 Task: Find a guest house in Barasat, India, for 9 guests from 8th to 15th August, with a price range of ₹10,000 to ₹14,000, including amenities like Free parking and TV.
Action: Mouse pressed left at (444, 111)
Screenshot: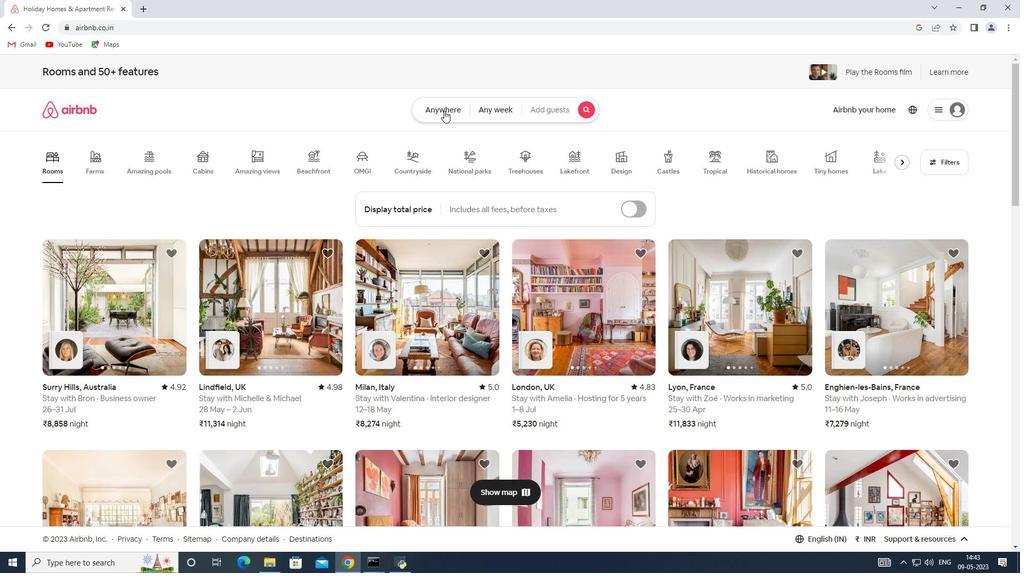 
Action: Mouse moved to (370, 155)
Screenshot: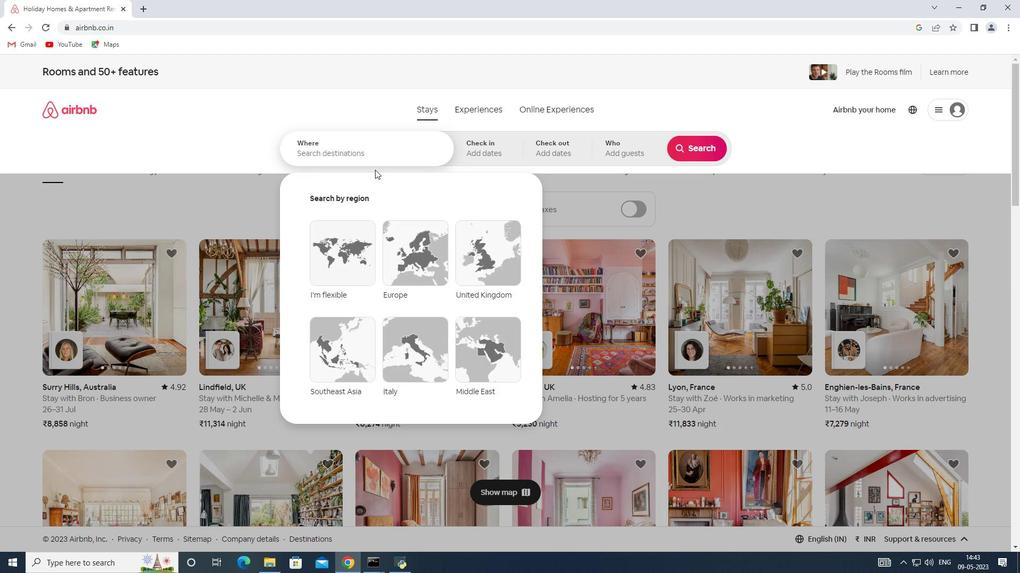 
Action: Mouse pressed left at (370, 155)
Screenshot: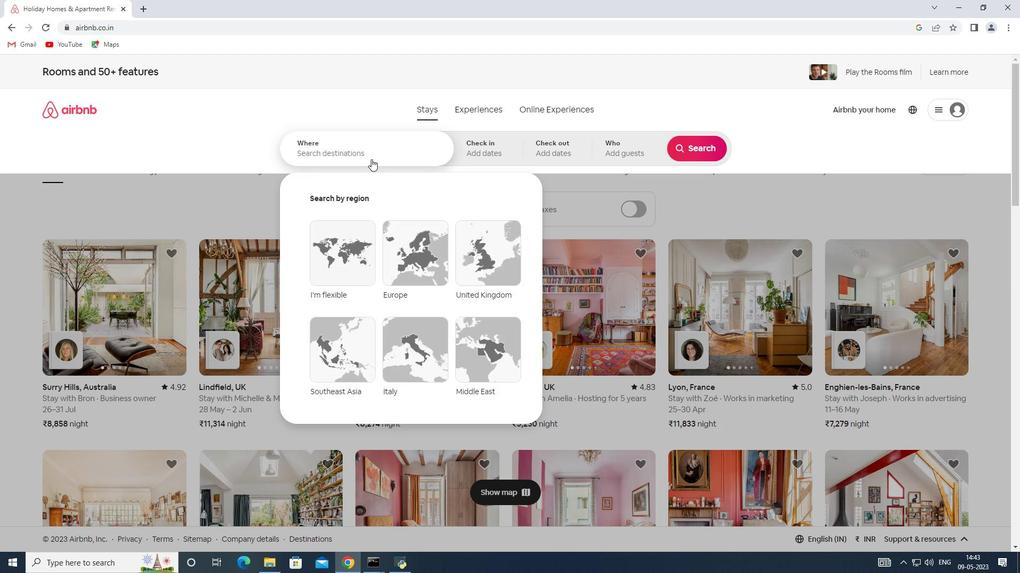 
Action: Key pressed <Key.shift>Barasat,<Key.shift>India
Screenshot: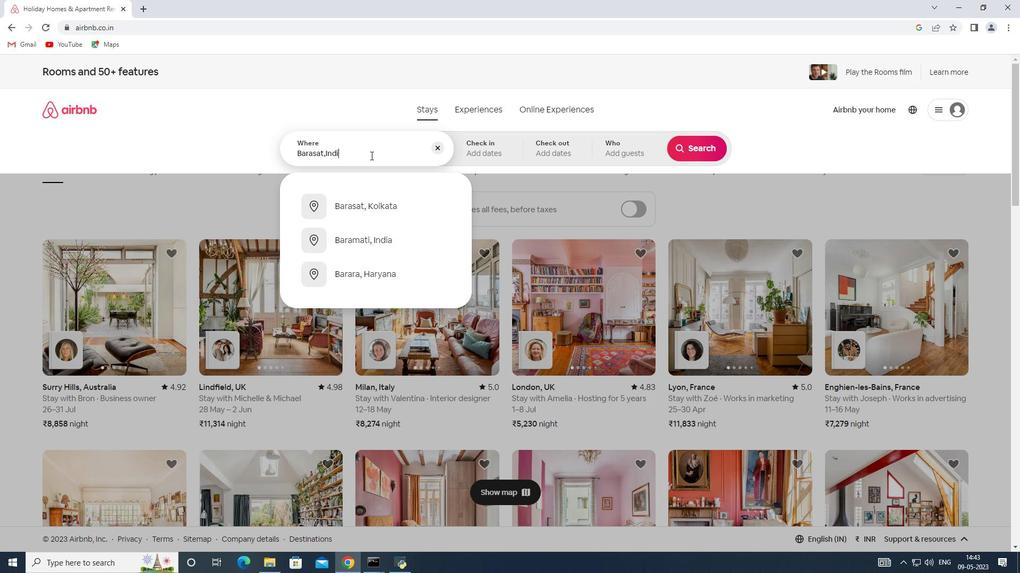 
Action: Mouse moved to (485, 137)
Screenshot: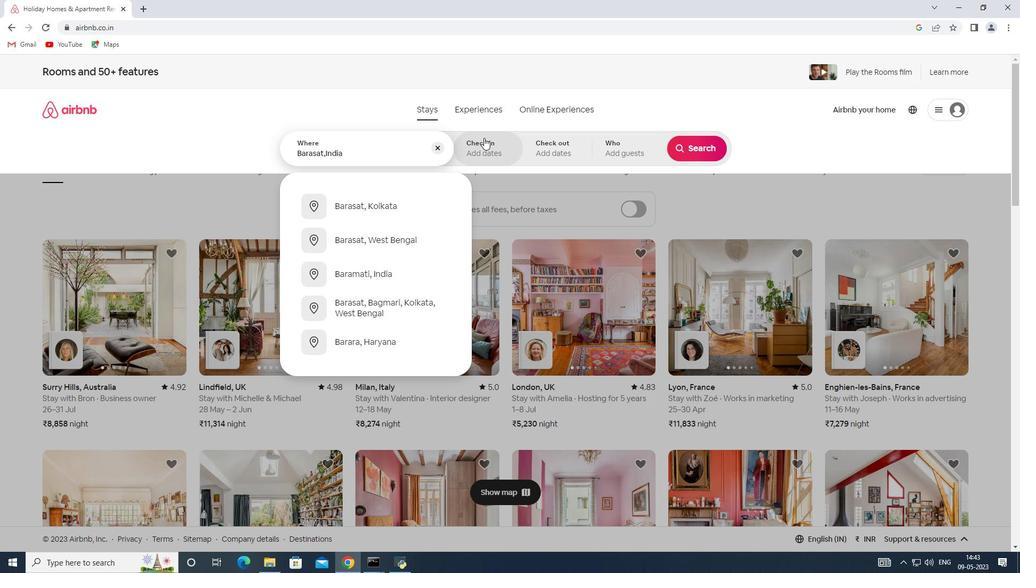 
Action: Mouse pressed left at (485, 137)
Screenshot: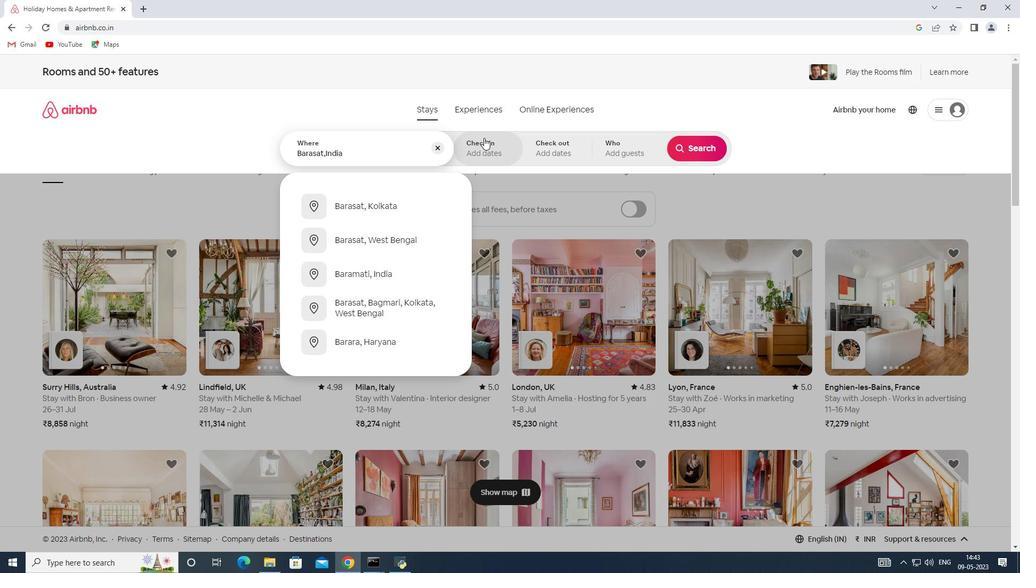 
Action: Mouse moved to (699, 235)
Screenshot: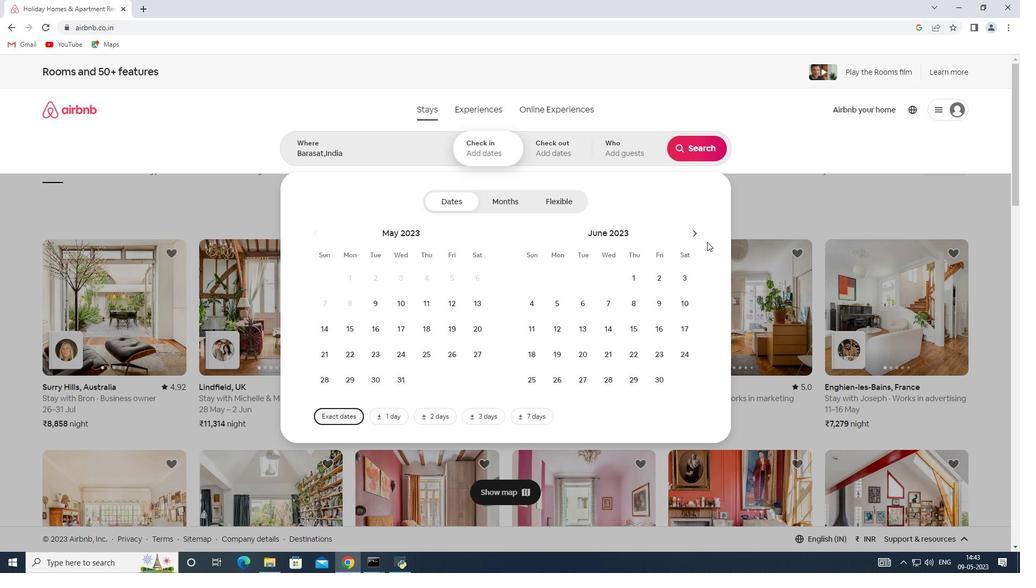 
Action: Mouse pressed left at (699, 235)
Screenshot: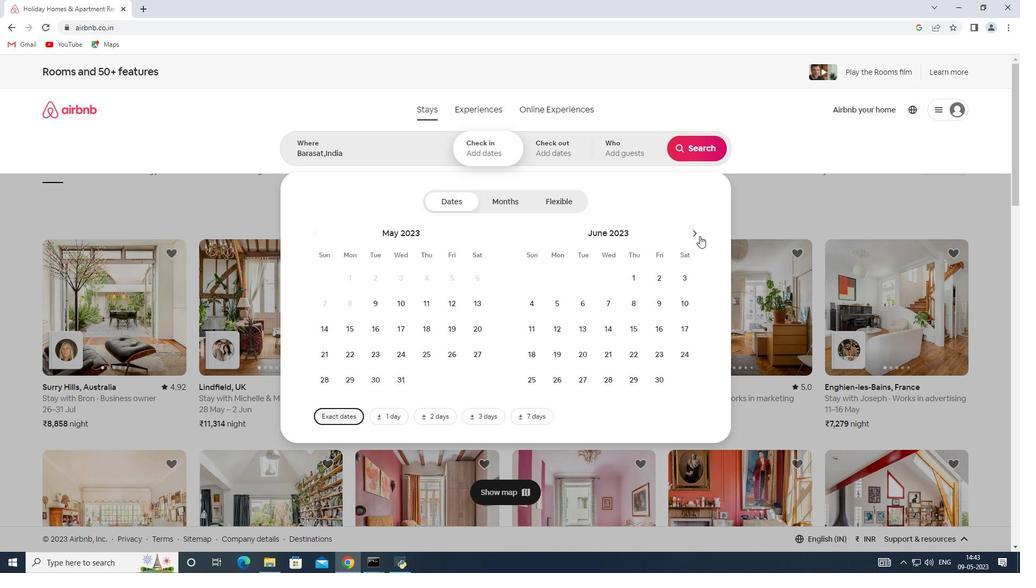 
Action: Mouse pressed left at (699, 235)
Screenshot: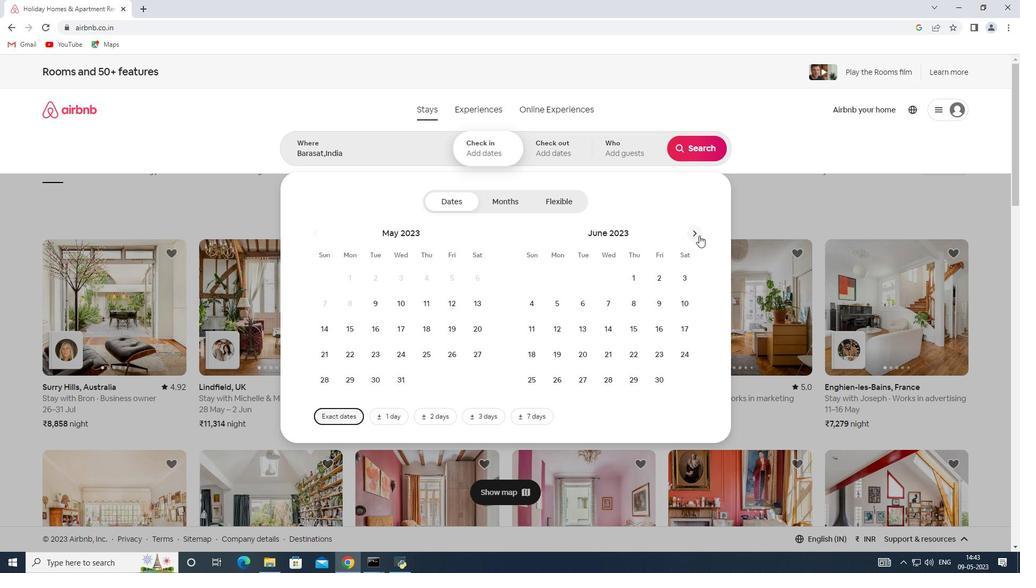 
Action: Mouse moved to (574, 308)
Screenshot: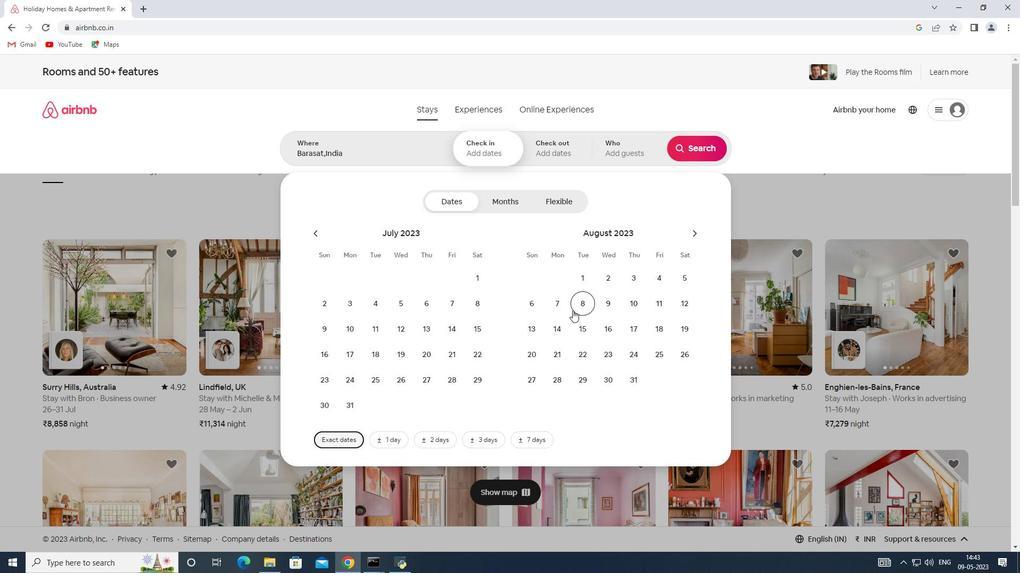 
Action: Mouse pressed left at (574, 308)
Screenshot: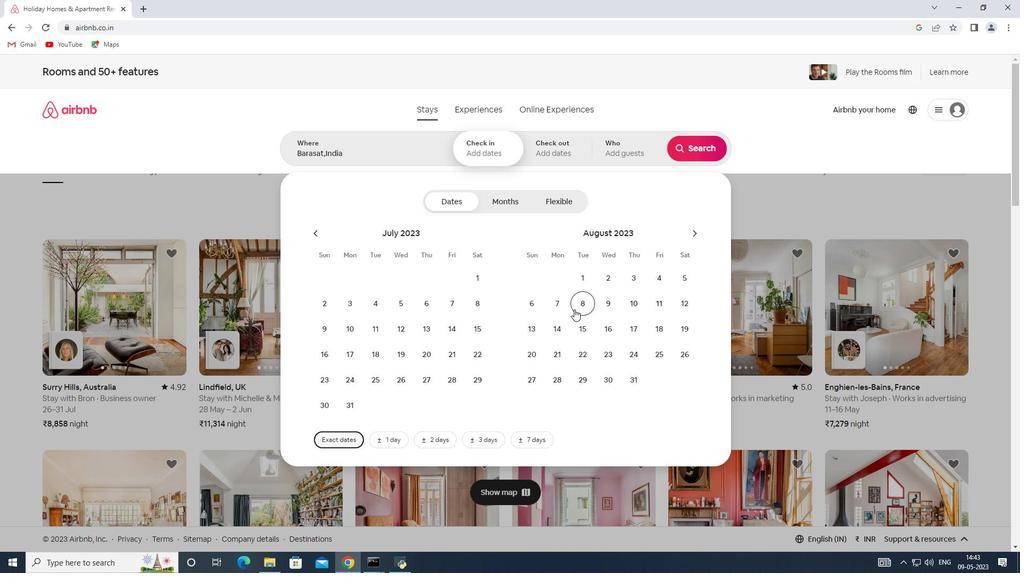 
Action: Mouse moved to (578, 324)
Screenshot: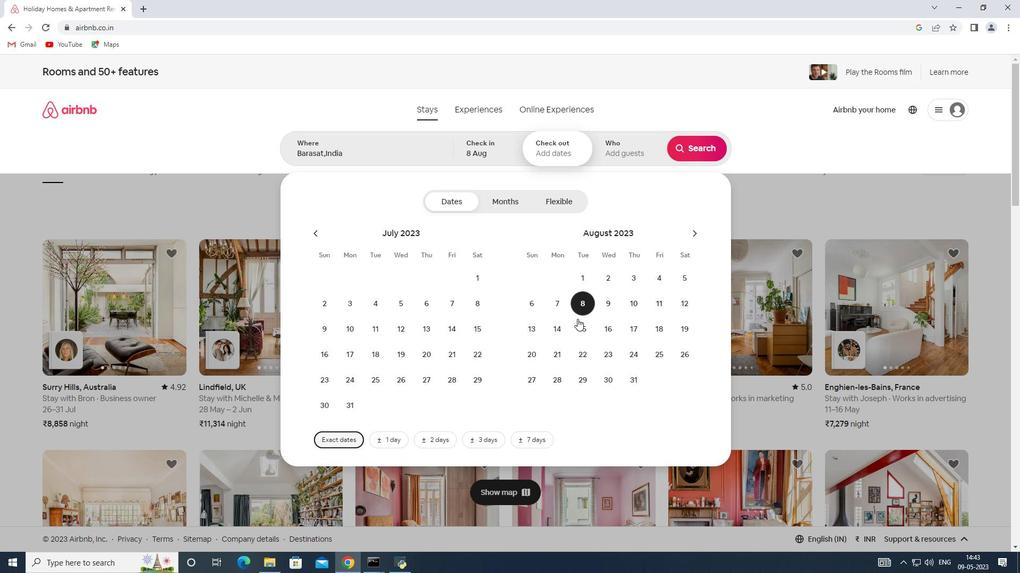 
Action: Mouse pressed left at (578, 324)
Screenshot: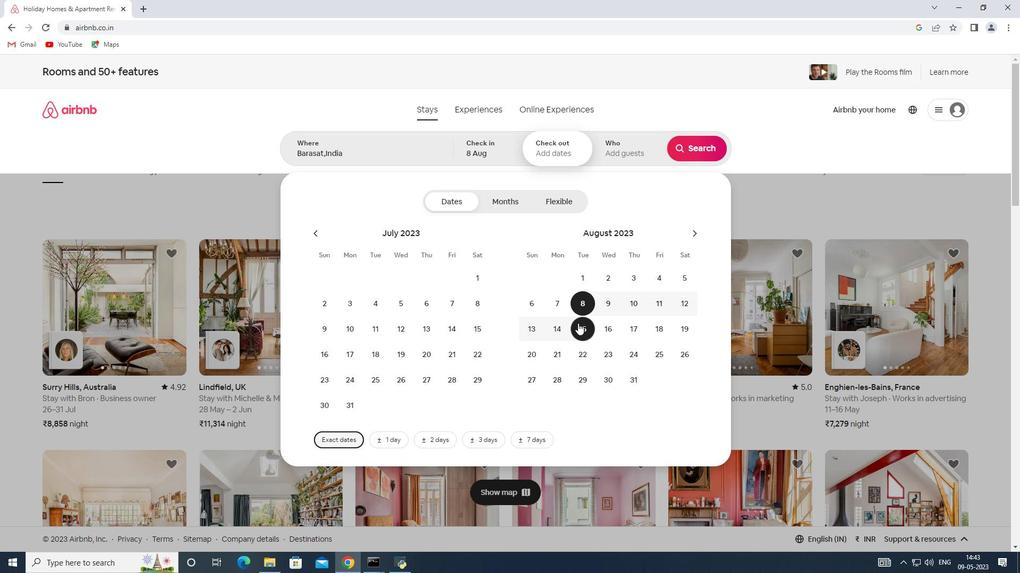 
Action: Mouse moved to (615, 147)
Screenshot: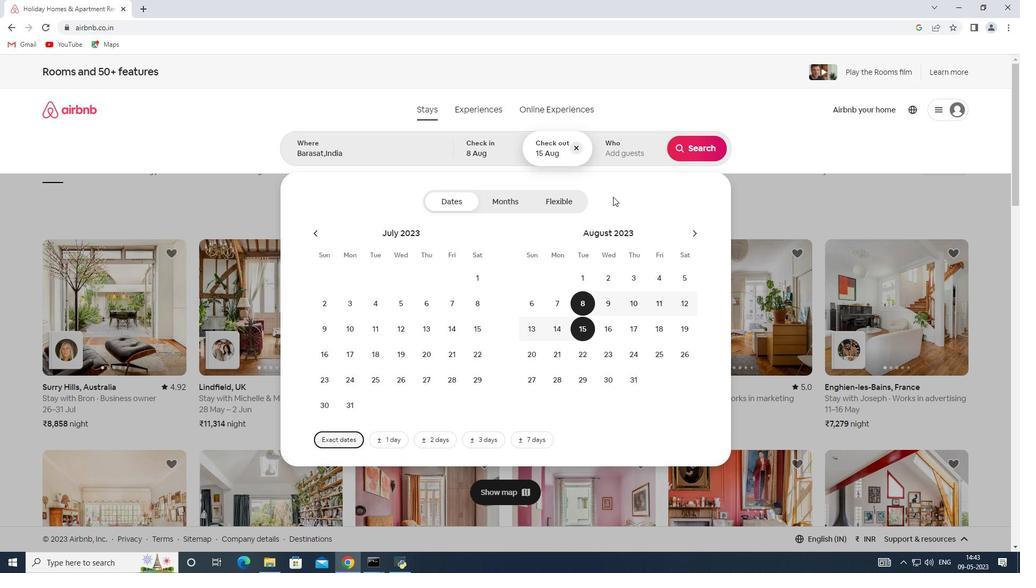 
Action: Mouse pressed left at (615, 147)
Screenshot: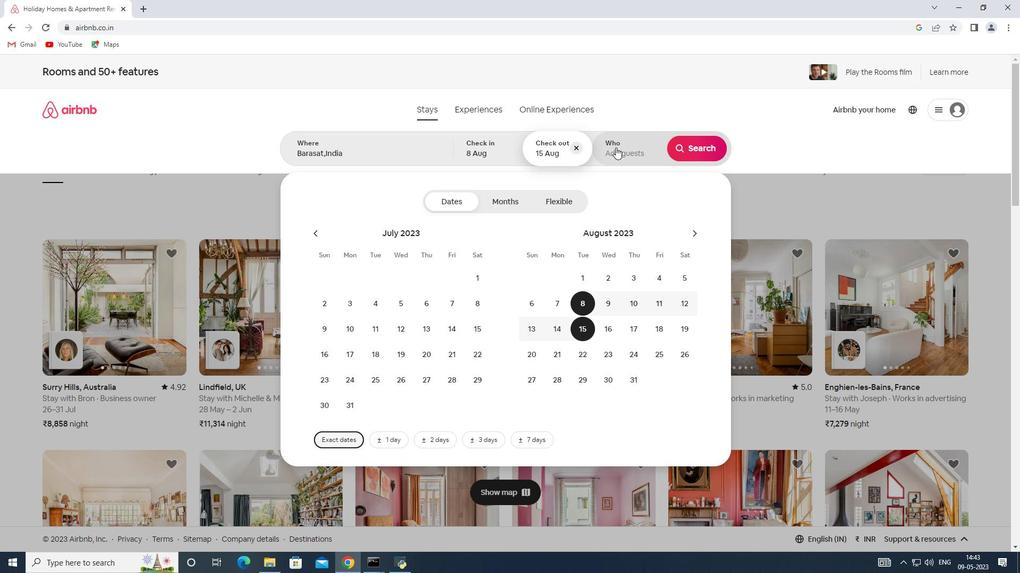 
Action: Mouse moved to (699, 204)
Screenshot: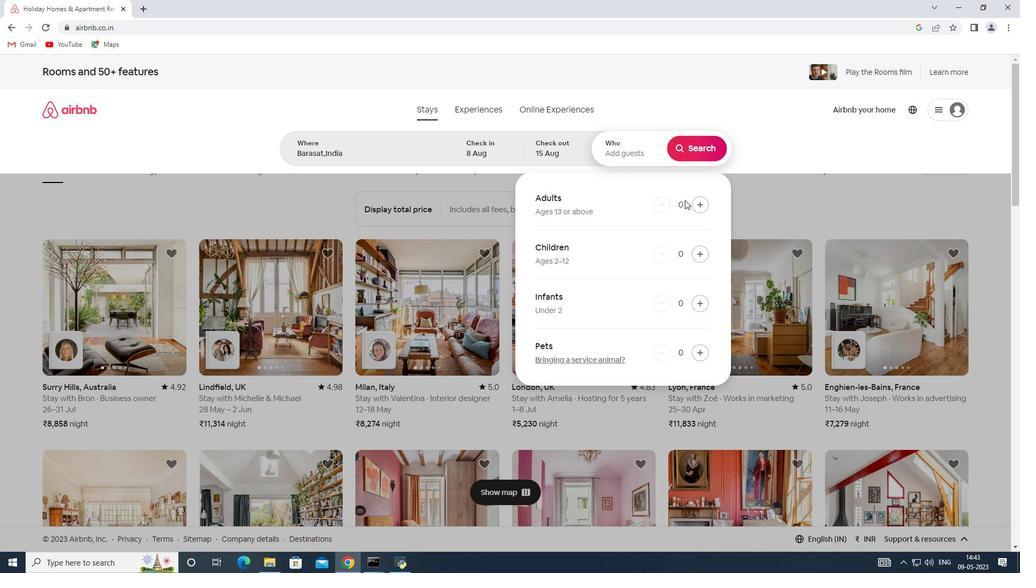 
Action: Mouse pressed left at (699, 204)
Screenshot: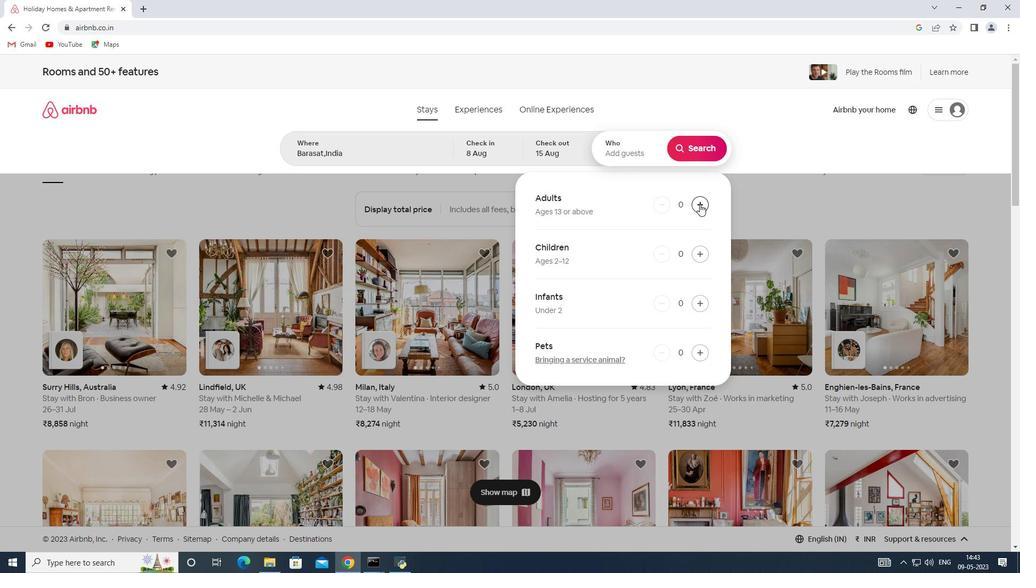 
Action: Mouse pressed left at (699, 204)
Screenshot: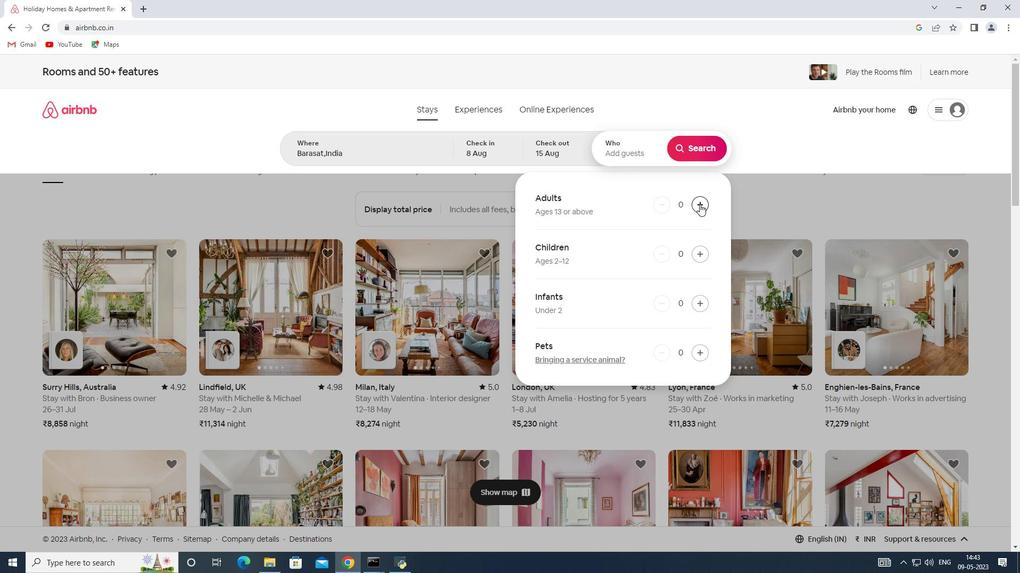 
Action: Mouse pressed left at (699, 204)
Screenshot: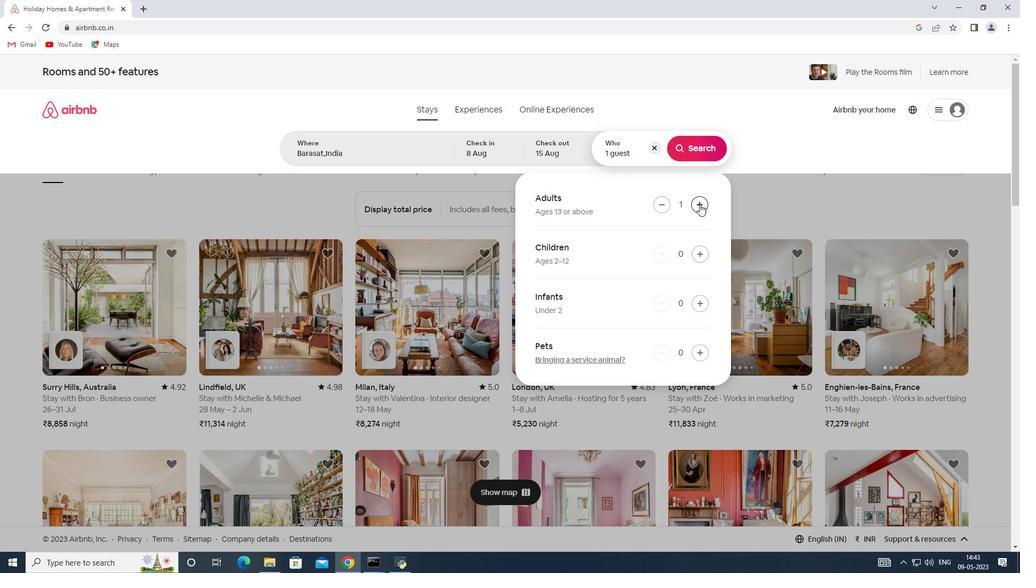 
Action: Mouse pressed left at (699, 204)
Screenshot: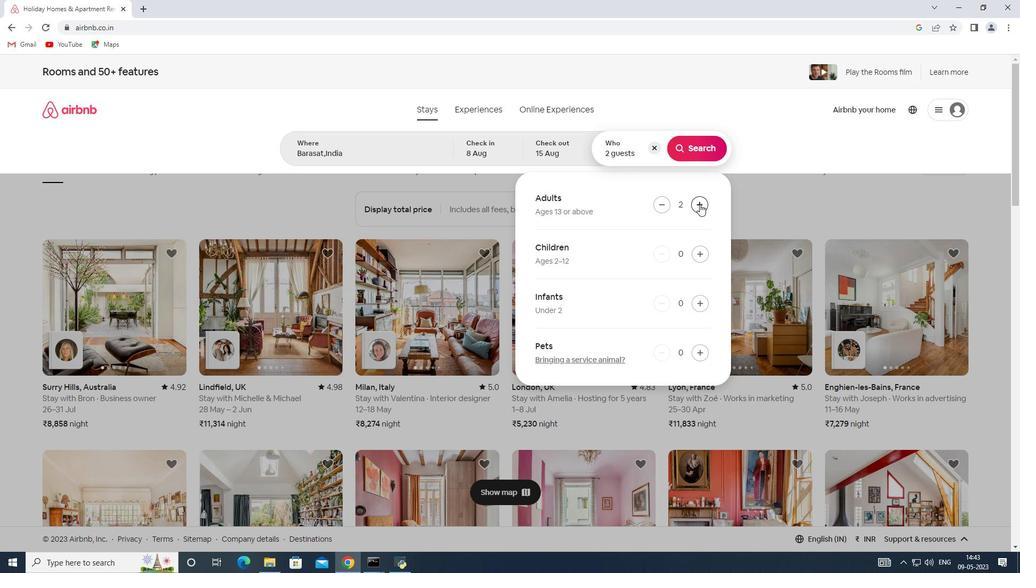 
Action: Mouse pressed left at (699, 204)
Screenshot: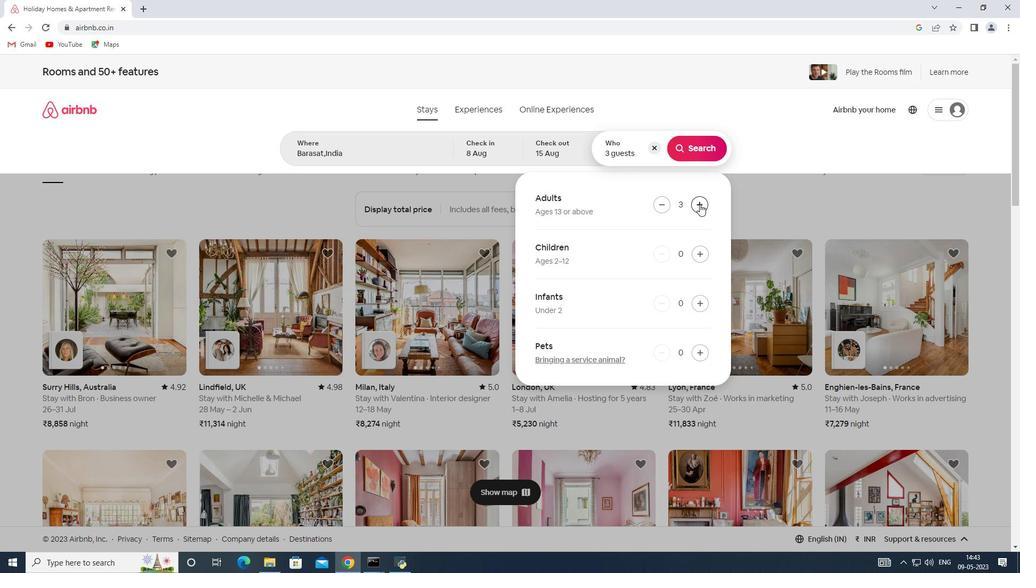 
Action: Mouse pressed left at (699, 204)
Screenshot: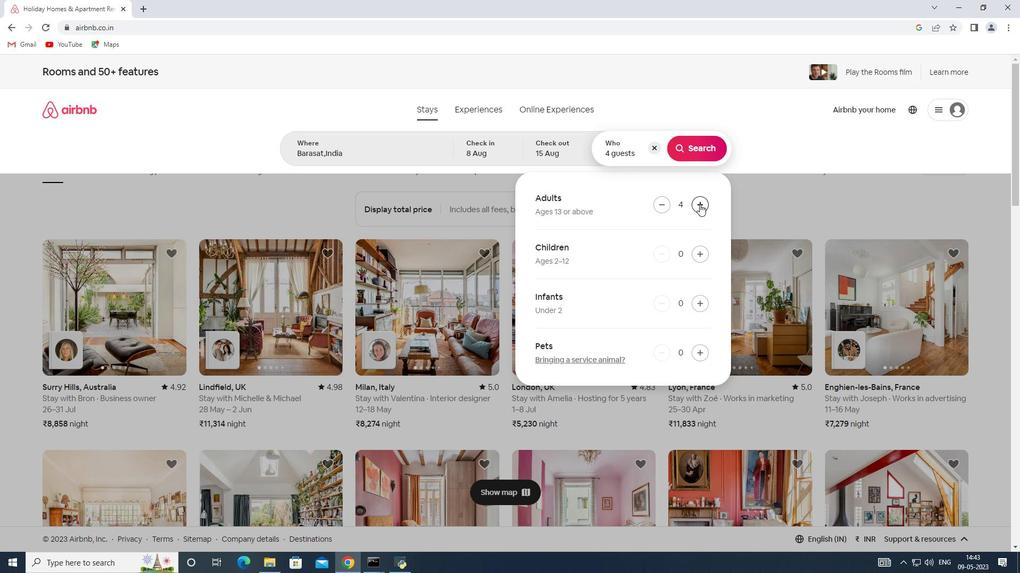 
Action: Mouse pressed left at (699, 204)
Screenshot: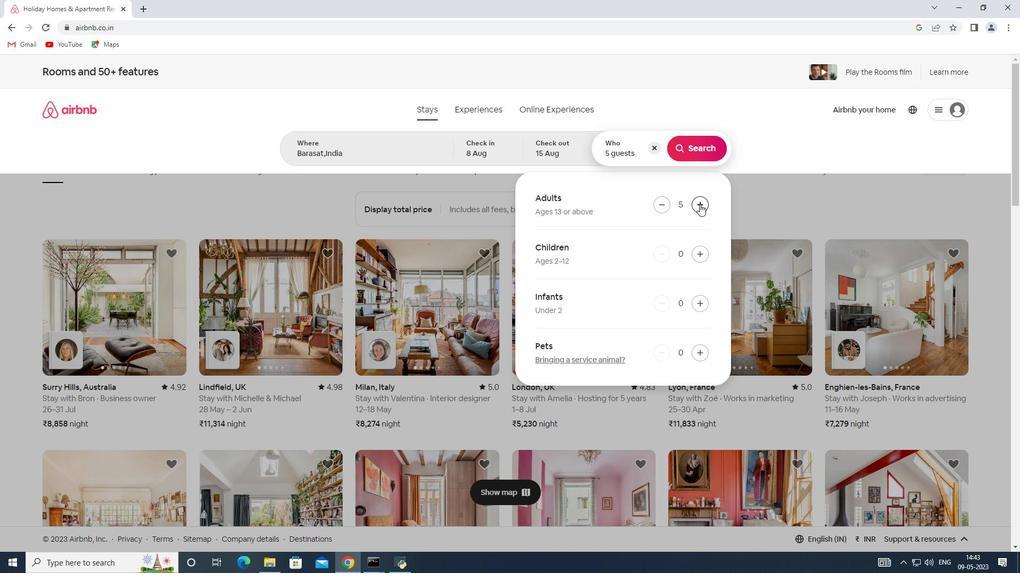 
Action: Mouse pressed left at (699, 204)
Screenshot: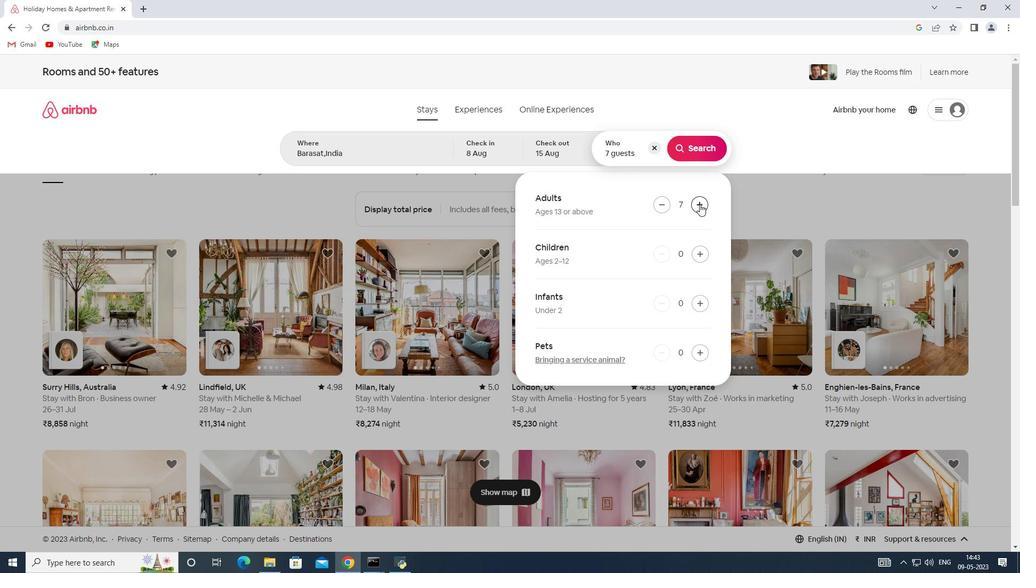 
Action: Mouse pressed left at (699, 204)
Screenshot: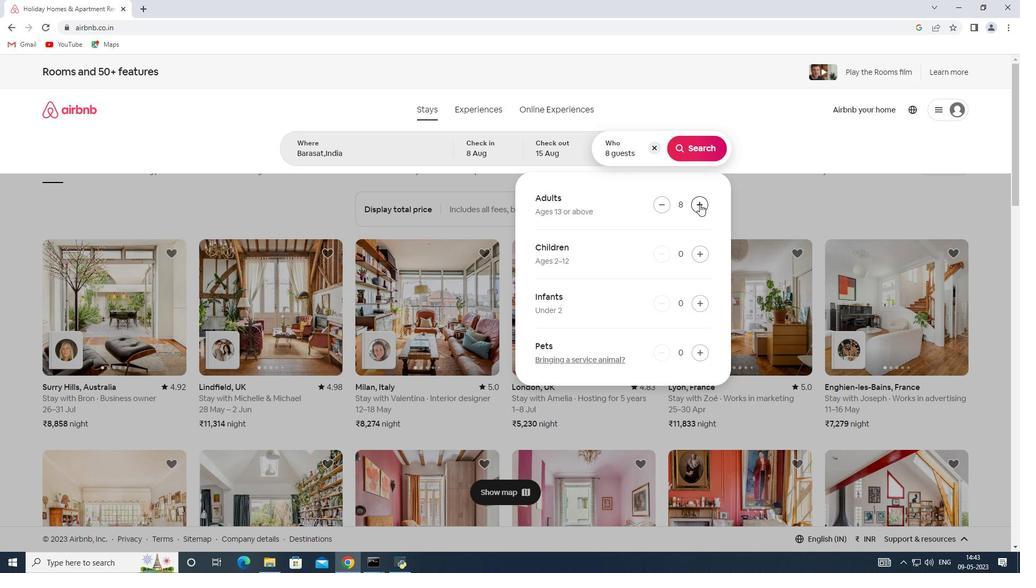 
Action: Mouse moved to (696, 146)
Screenshot: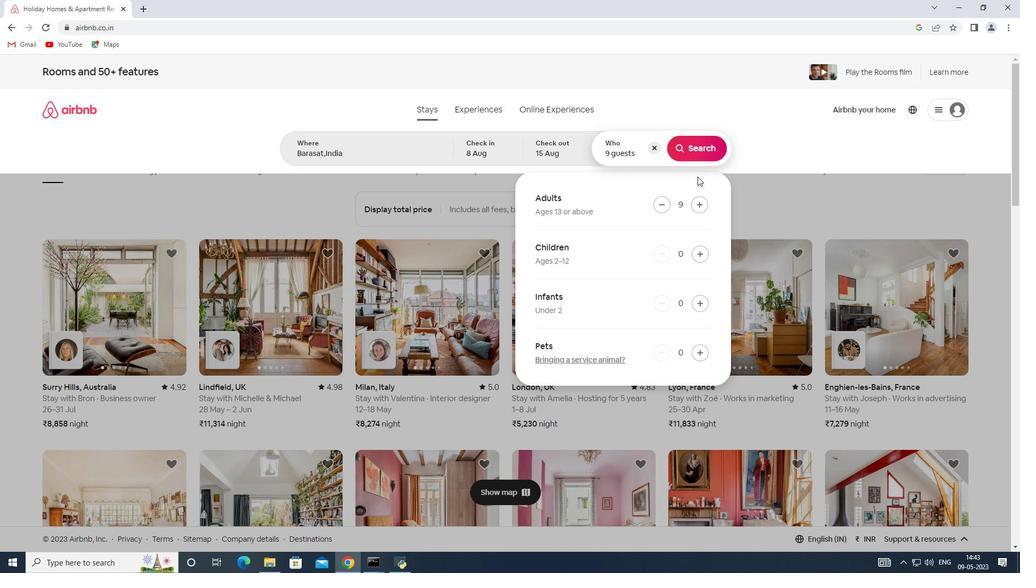 
Action: Mouse pressed left at (696, 146)
Screenshot: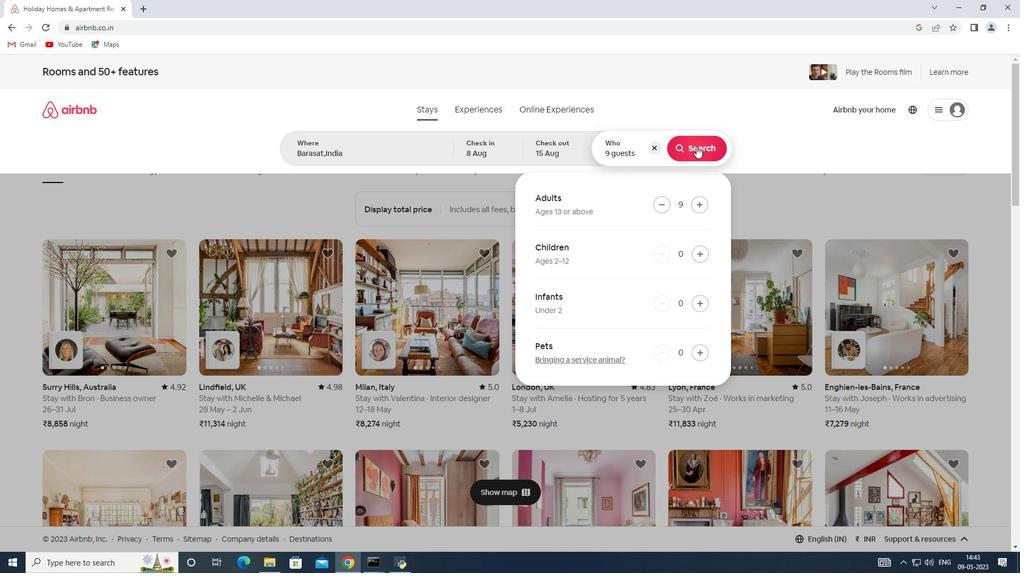 
Action: Mouse moved to (977, 123)
Screenshot: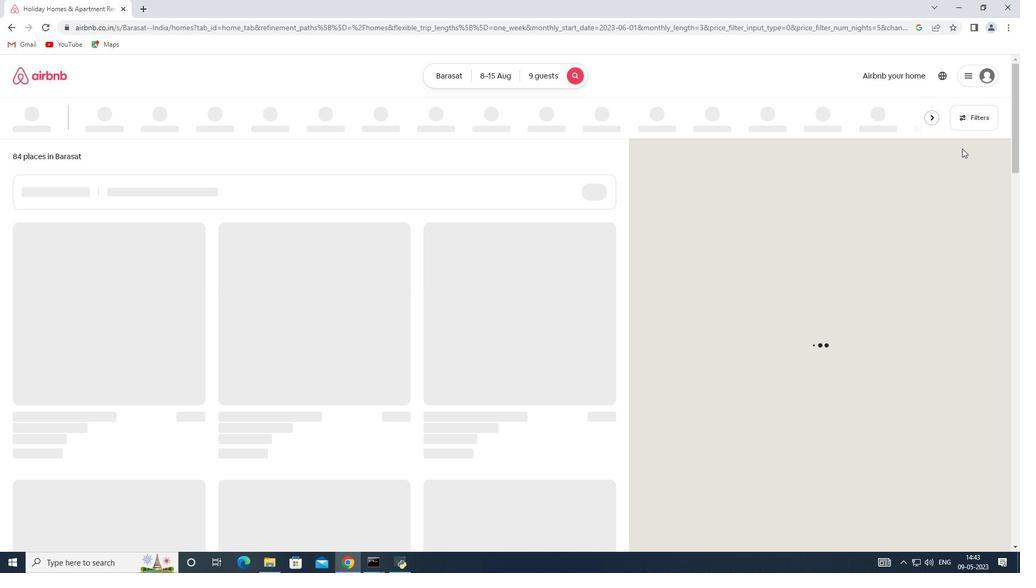 
Action: Mouse pressed left at (977, 123)
Screenshot: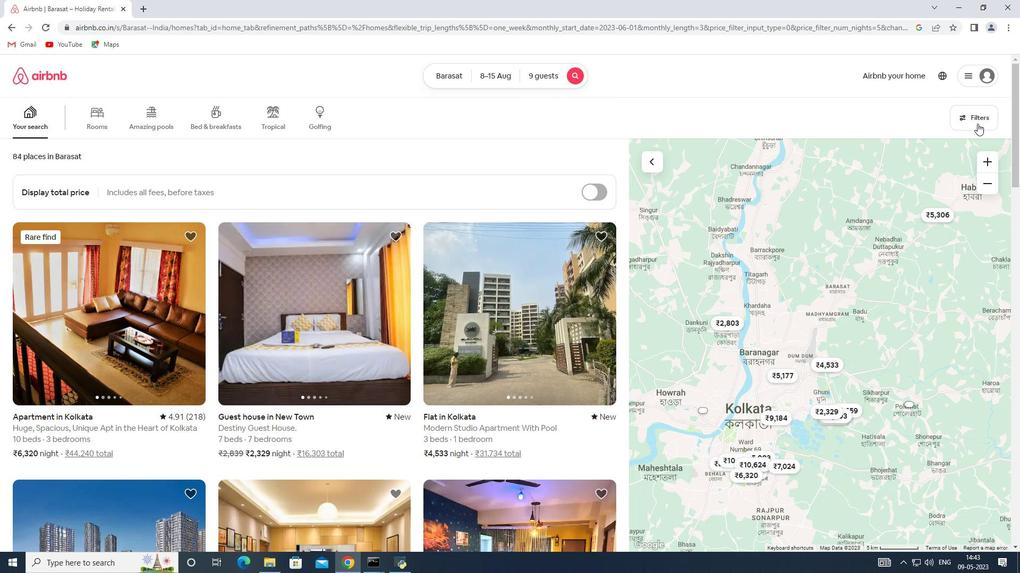 
Action: Mouse moved to (375, 381)
Screenshot: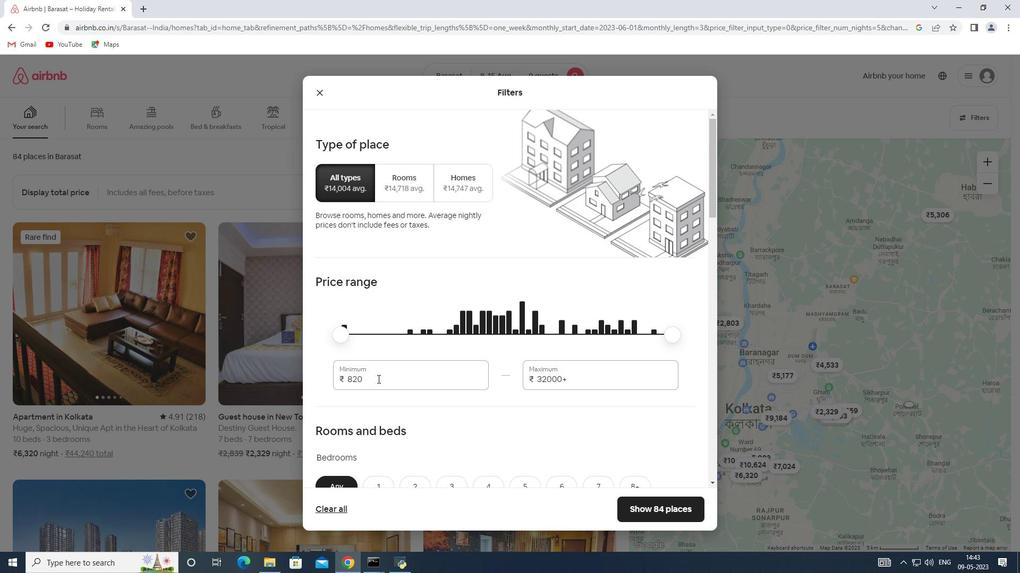 
Action: Mouse pressed left at (375, 381)
Screenshot: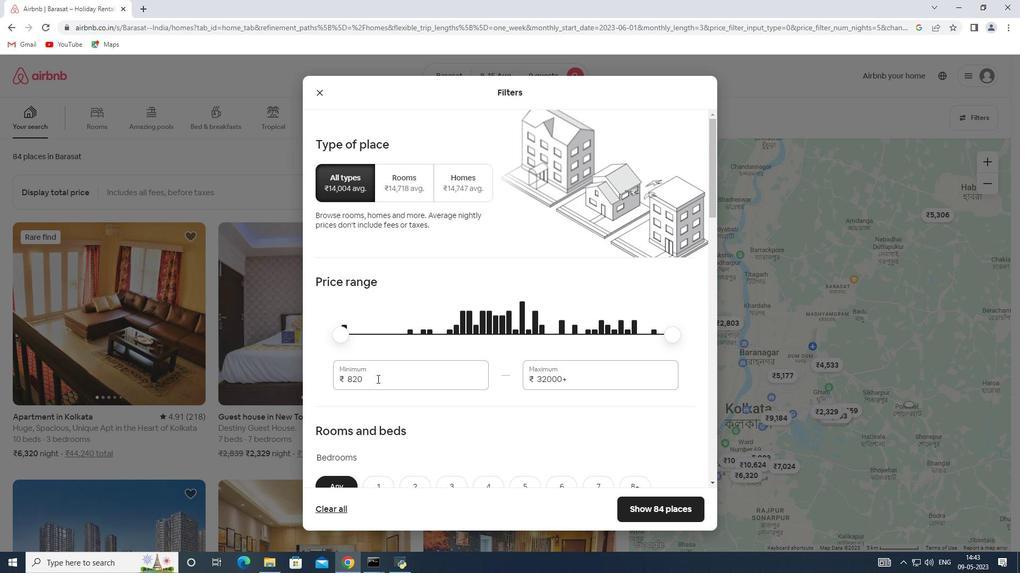 
Action: Mouse moved to (321, 377)
Screenshot: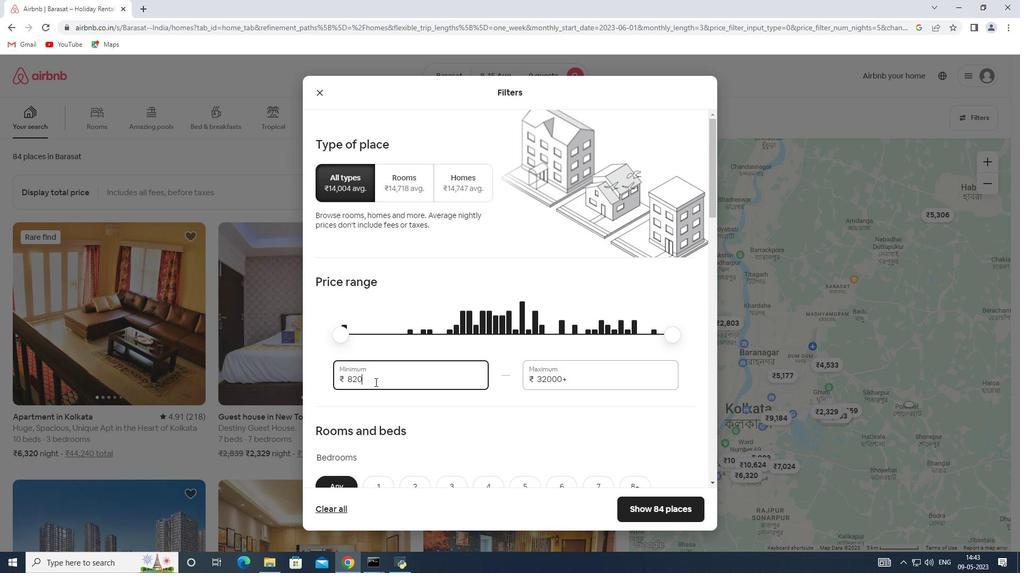 
Action: Key pressed 10000
Screenshot: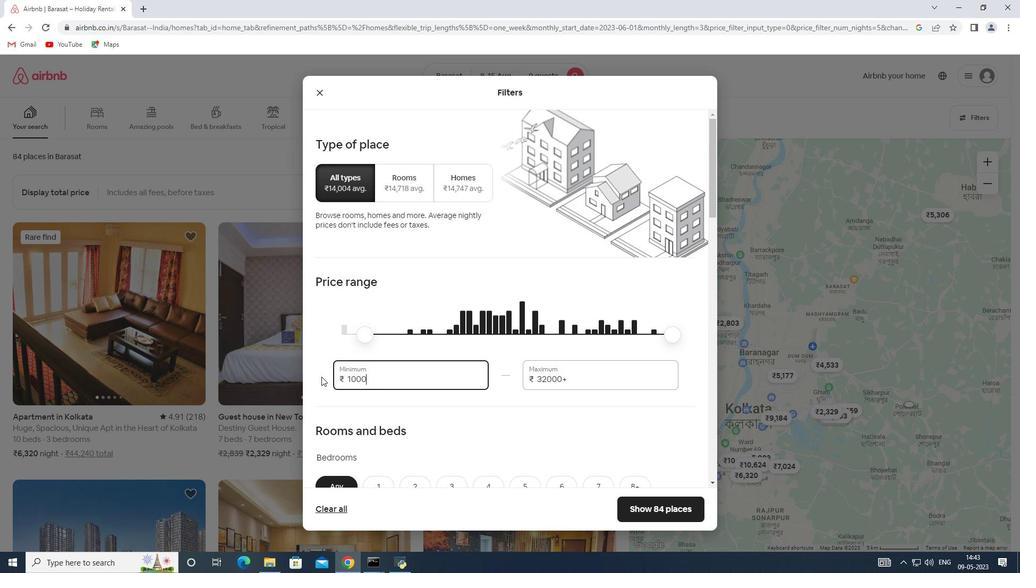 
Action: Mouse moved to (575, 379)
Screenshot: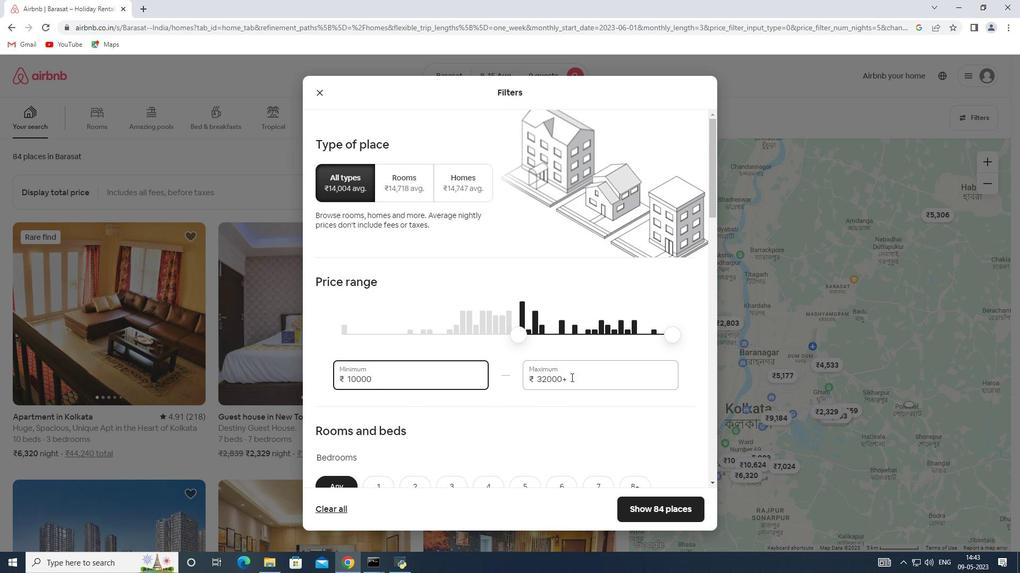 
Action: Mouse pressed left at (575, 379)
Screenshot: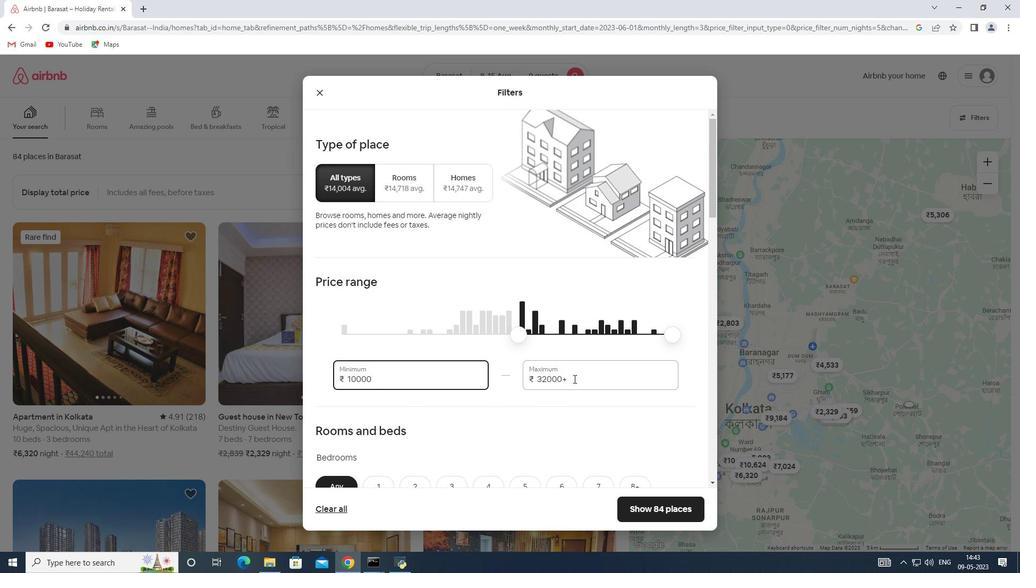 
Action: Mouse moved to (512, 379)
Screenshot: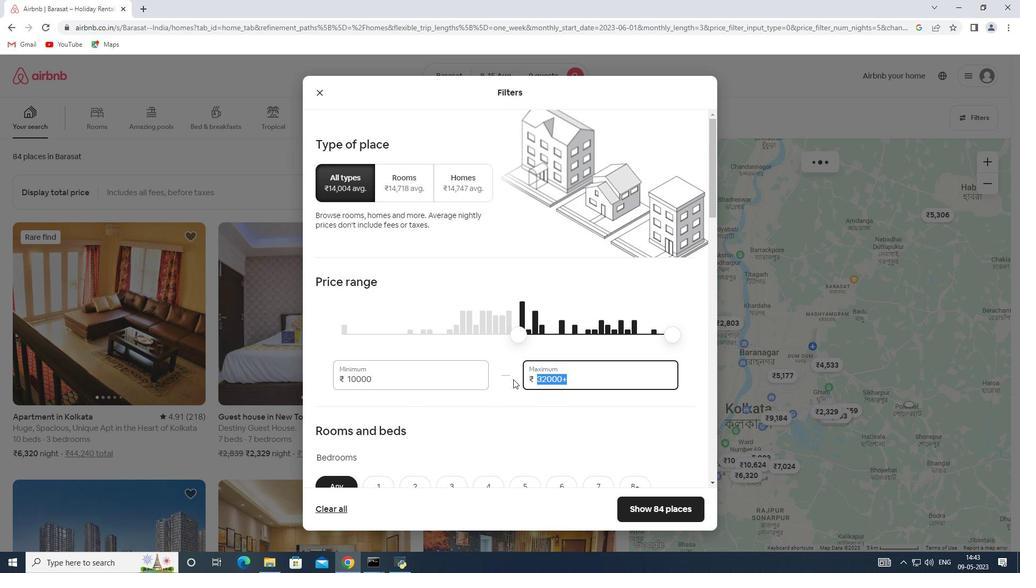 
Action: Key pressed 14000
Screenshot: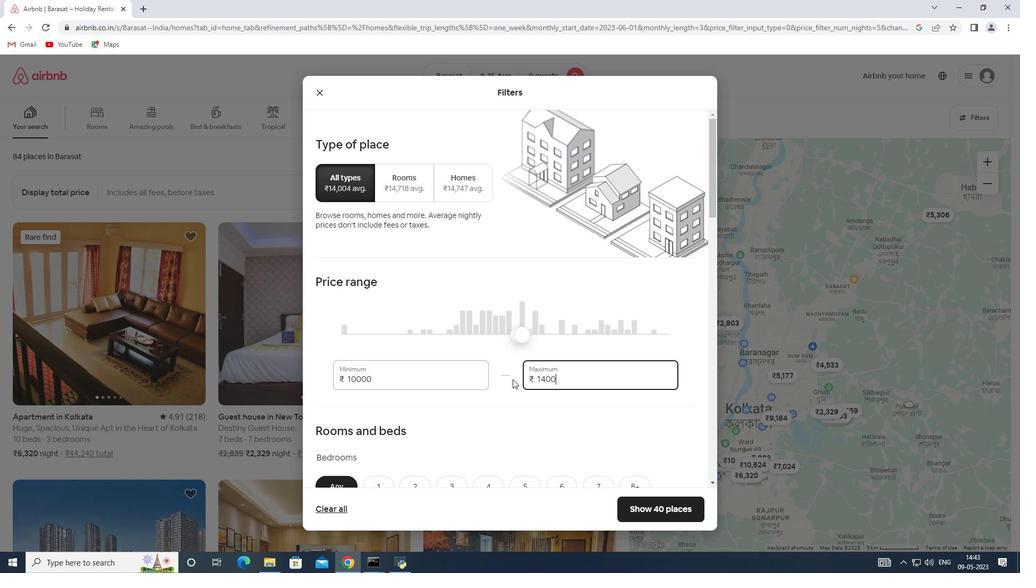 
Action: Mouse scrolled (512, 379) with delta (0, 0)
Screenshot: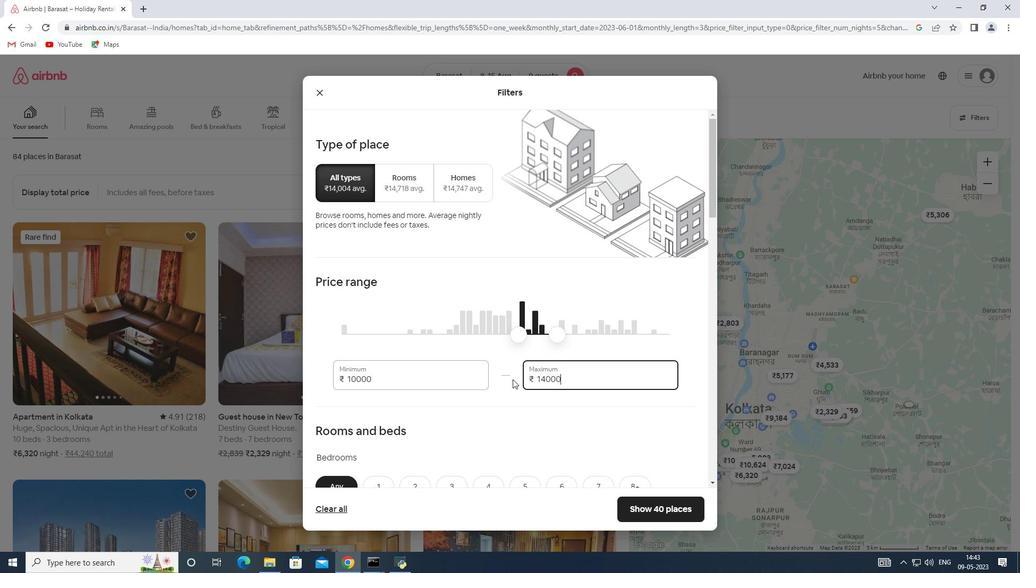 
Action: Mouse scrolled (512, 379) with delta (0, 0)
Screenshot: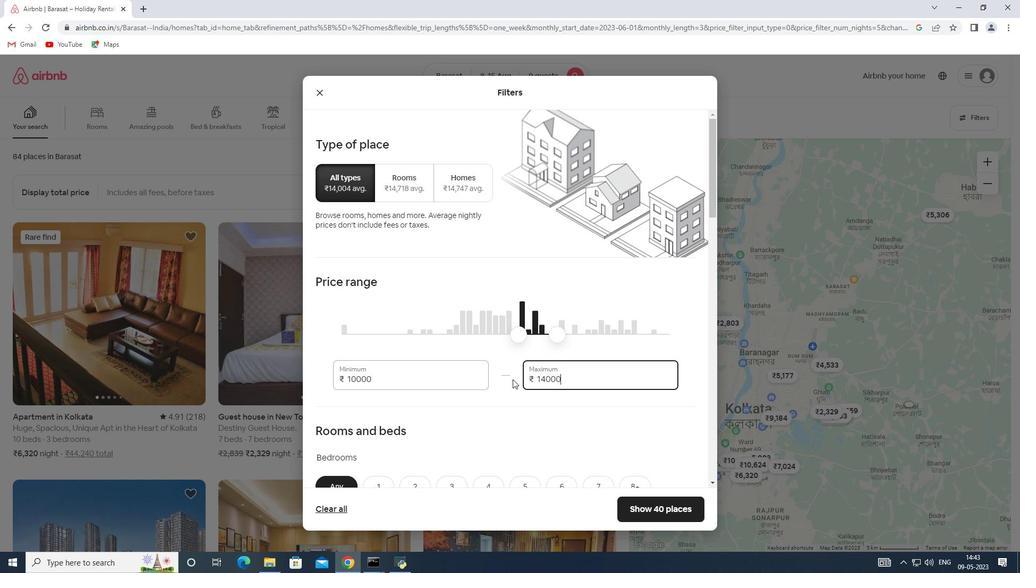 
Action: Mouse moved to (510, 379)
Screenshot: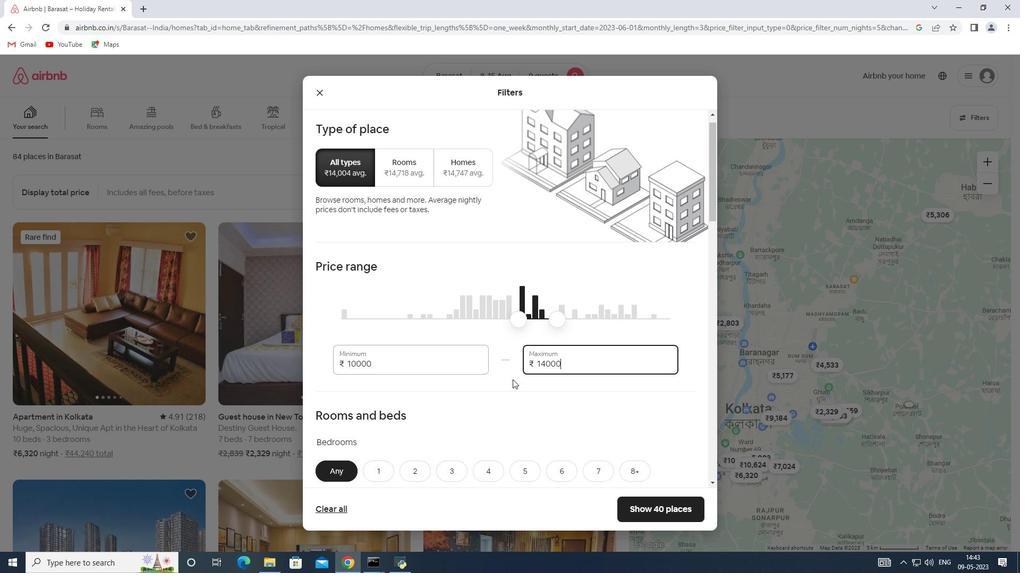 
Action: Mouse scrolled (510, 379) with delta (0, 0)
Screenshot: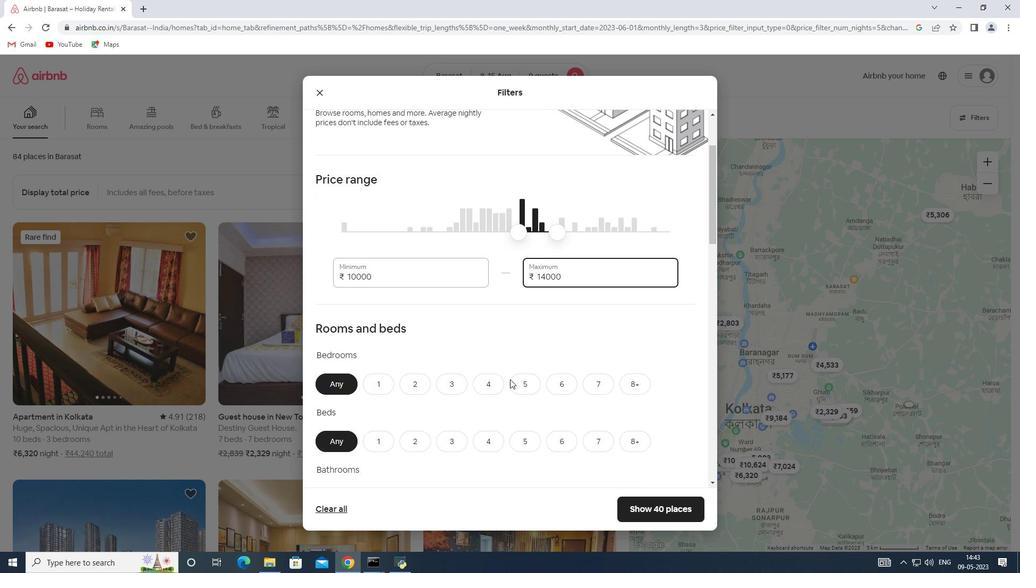 
Action: Mouse scrolled (510, 379) with delta (0, 0)
Screenshot: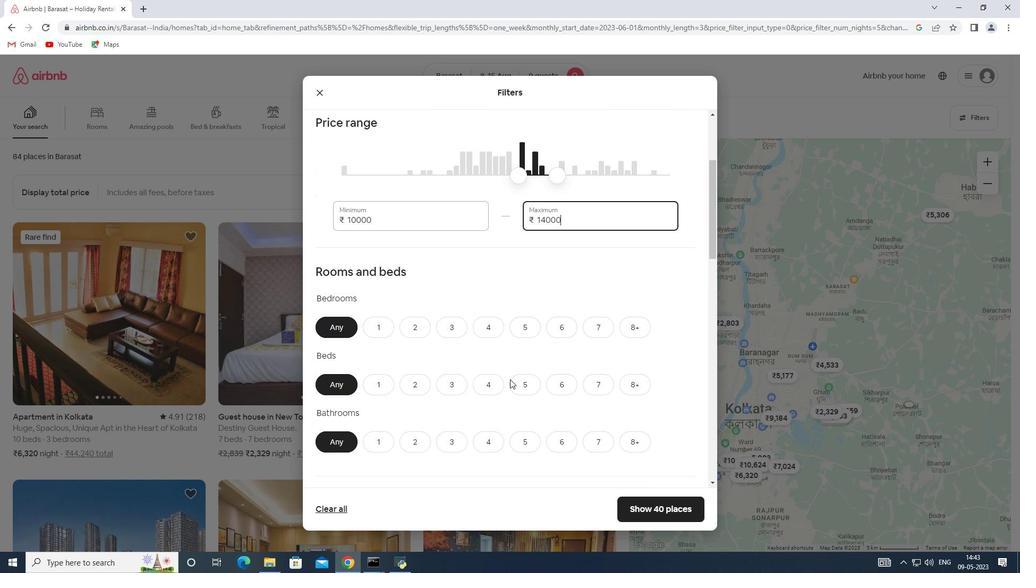 
Action: Mouse moved to (518, 282)
Screenshot: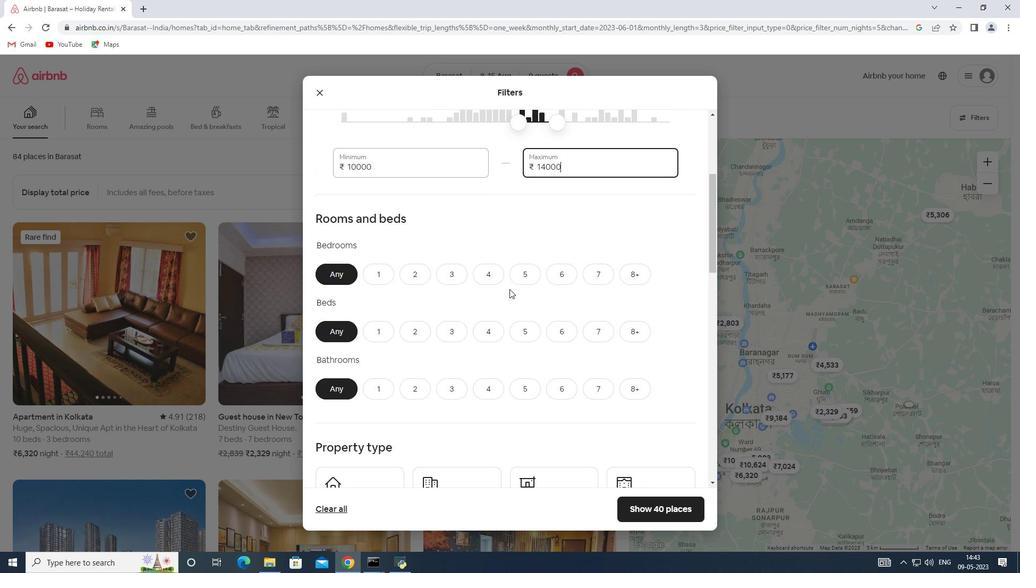 
Action: Mouse pressed left at (518, 282)
Screenshot: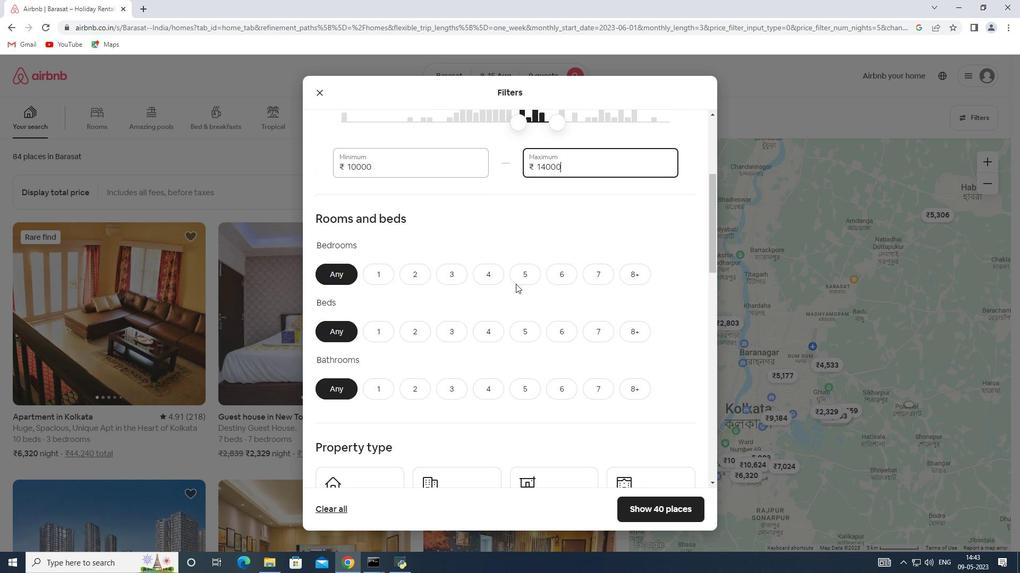 
Action: Mouse moved to (631, 331)
Screenshot: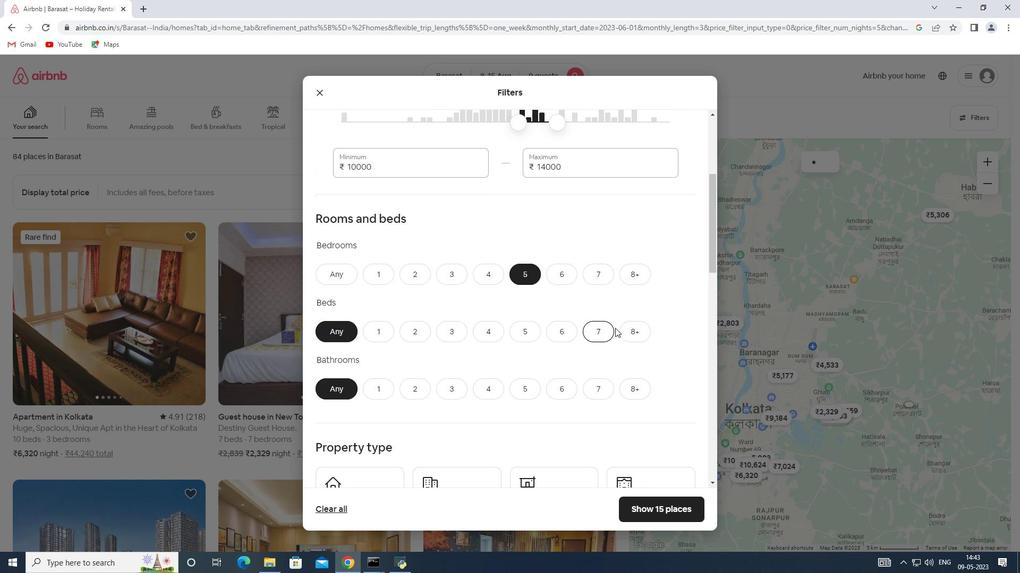 
Action: Mouse pressed left at (631, 331)
Screenshot: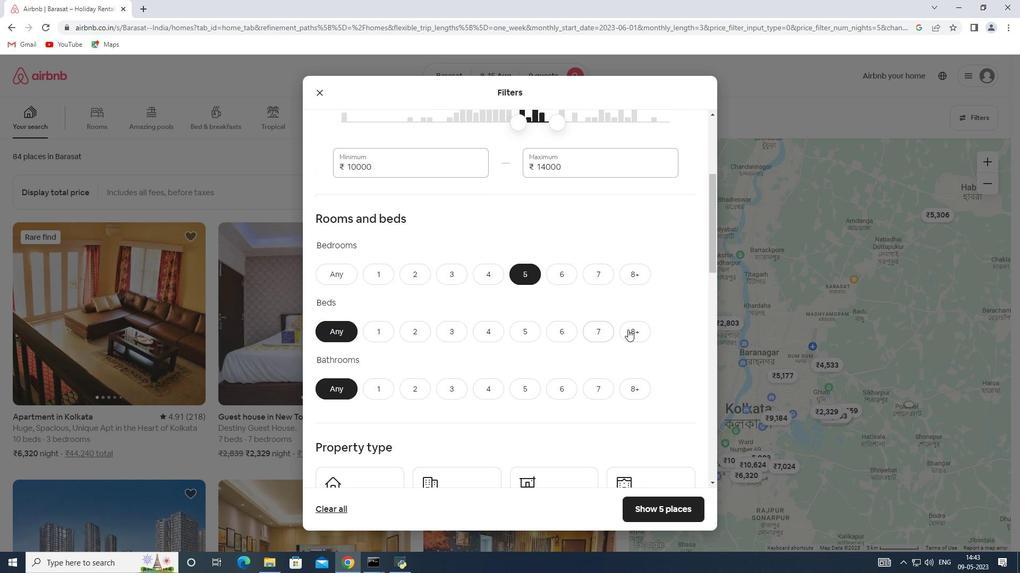 
Action: Mouse moved to (532, 386)
Screenshot: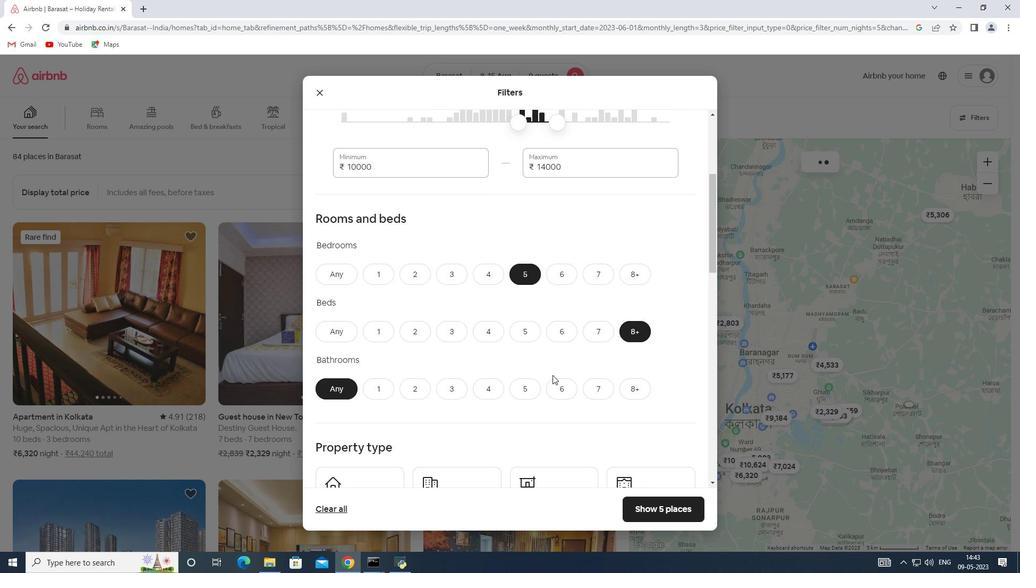 
Action: Mouse pressed left at (532, 386)
Screenshot: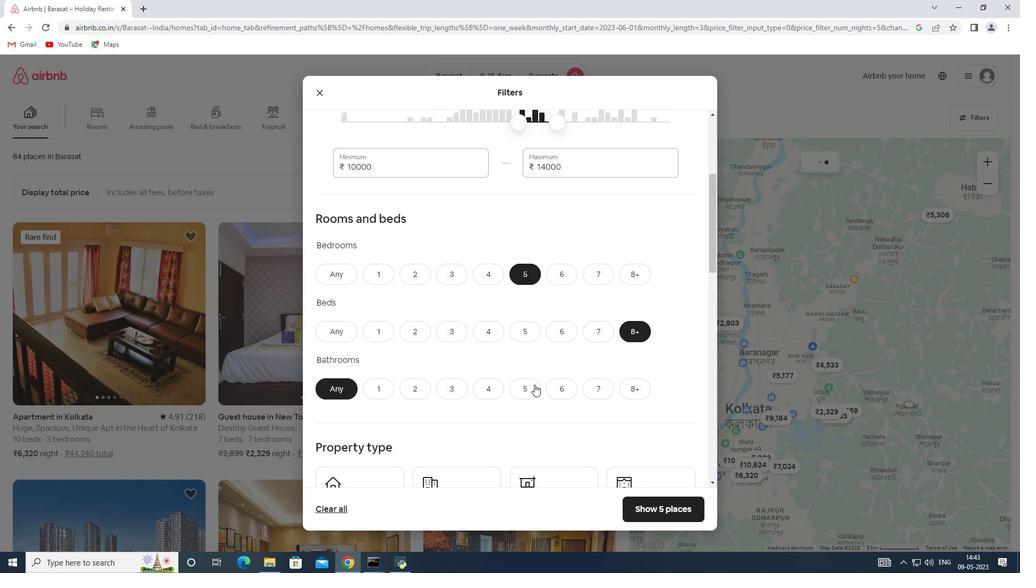 
Action: Mouse moved to (524, 347)
Screenshot: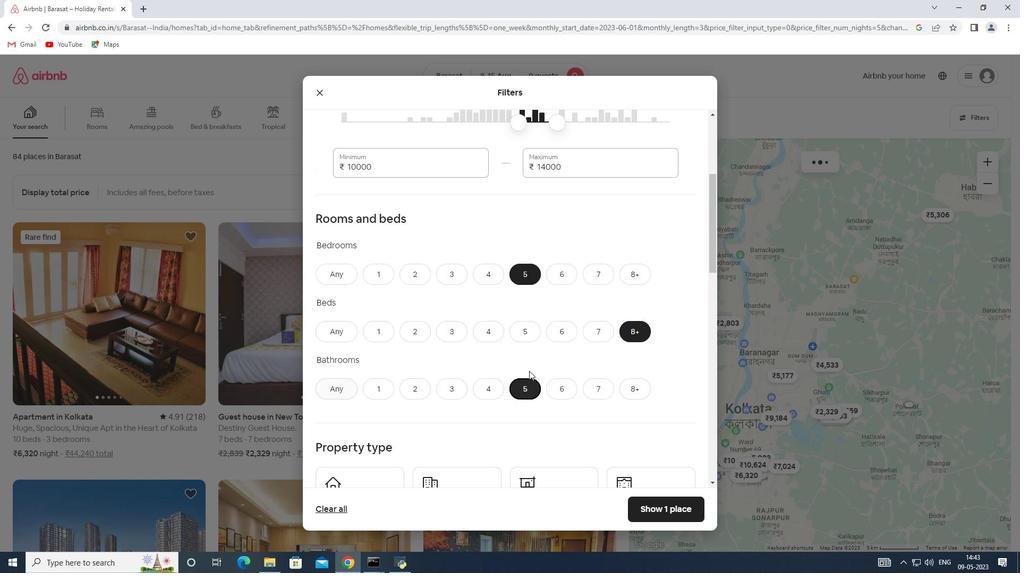 
Action: Mouse scrolled (524, 346) with delta (0, 0)
Screenshot: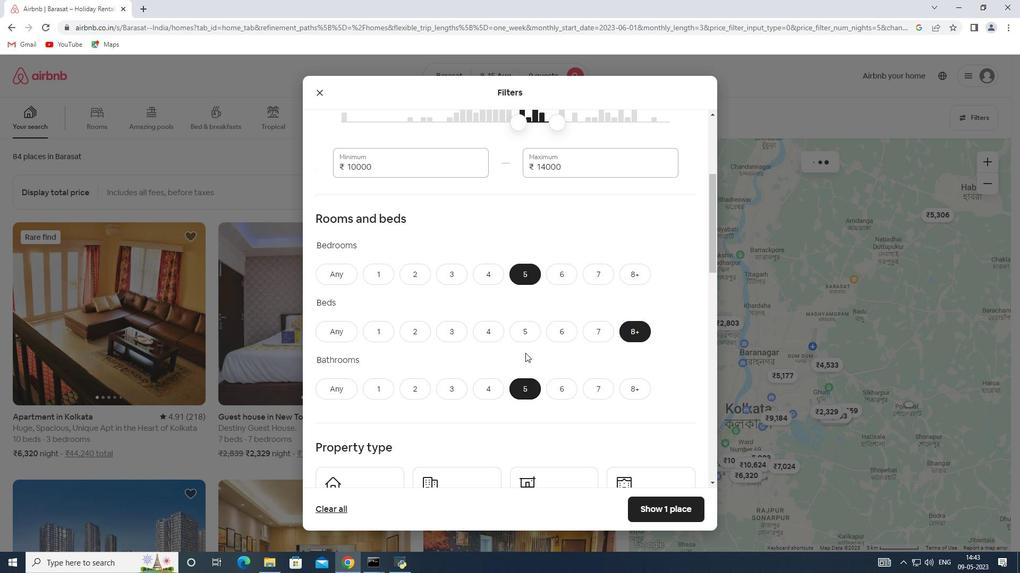 
Action: Mouse scrolled (524, 346) with delta (0, 0)
Screenshot: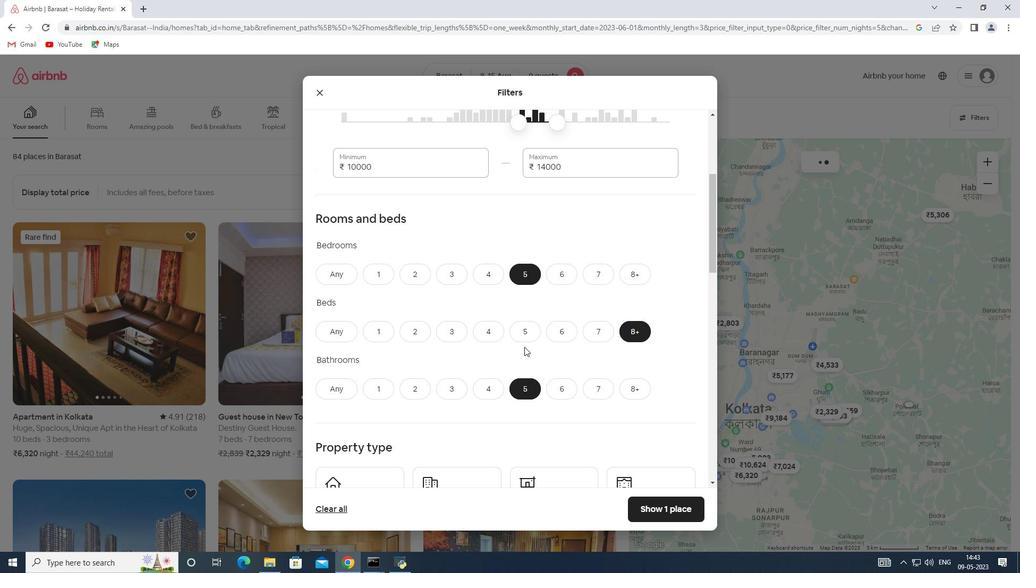 
Action: Mouse scrolled (524, 346) with delta (0, 0)
Screenshot: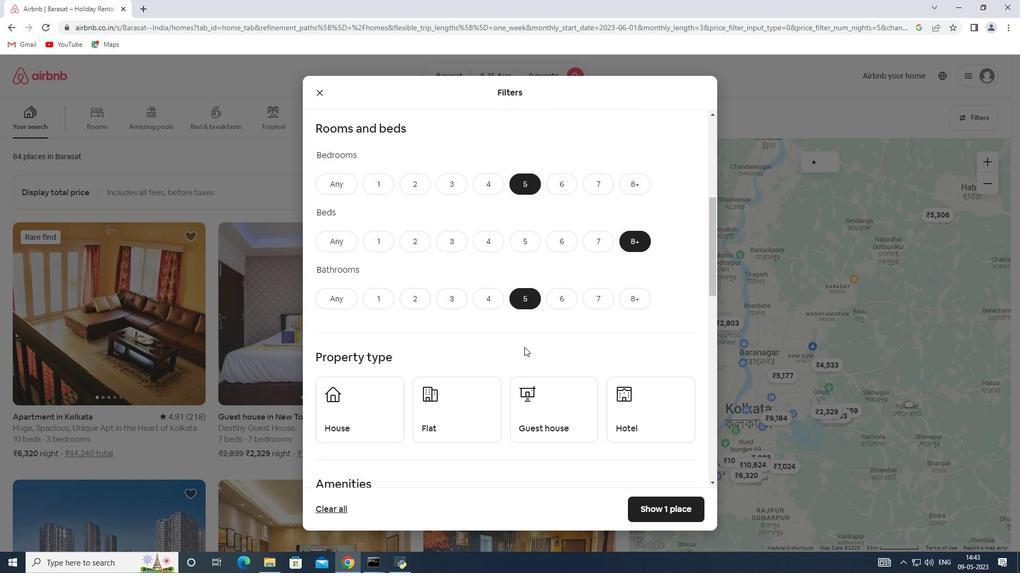 
Action: Mouse scrolled (524, 346) with delta (0, 0)
Screenshot: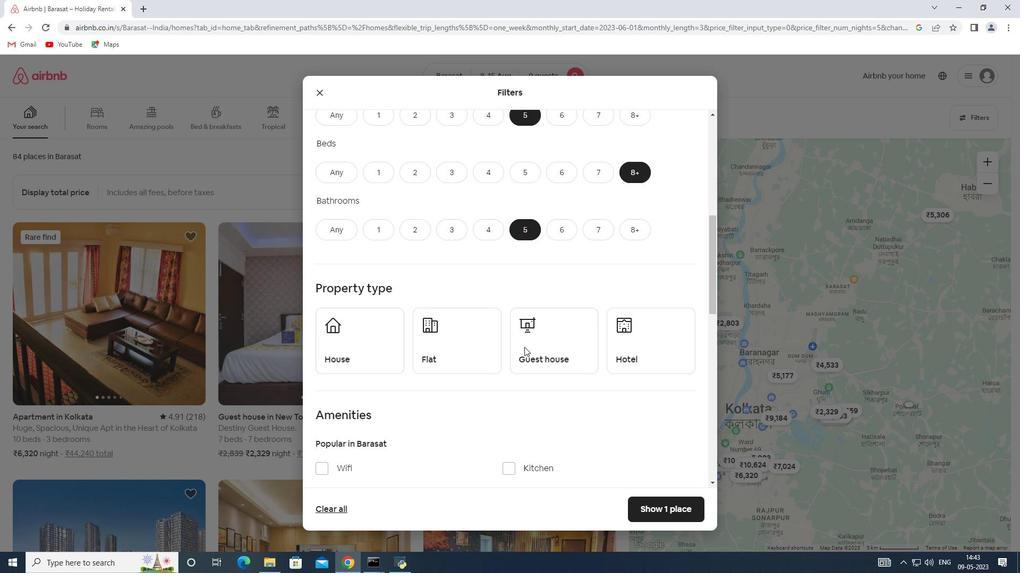 
Action: Mouse scrolled (524, 346) with delta (0, 0)
Screenshot: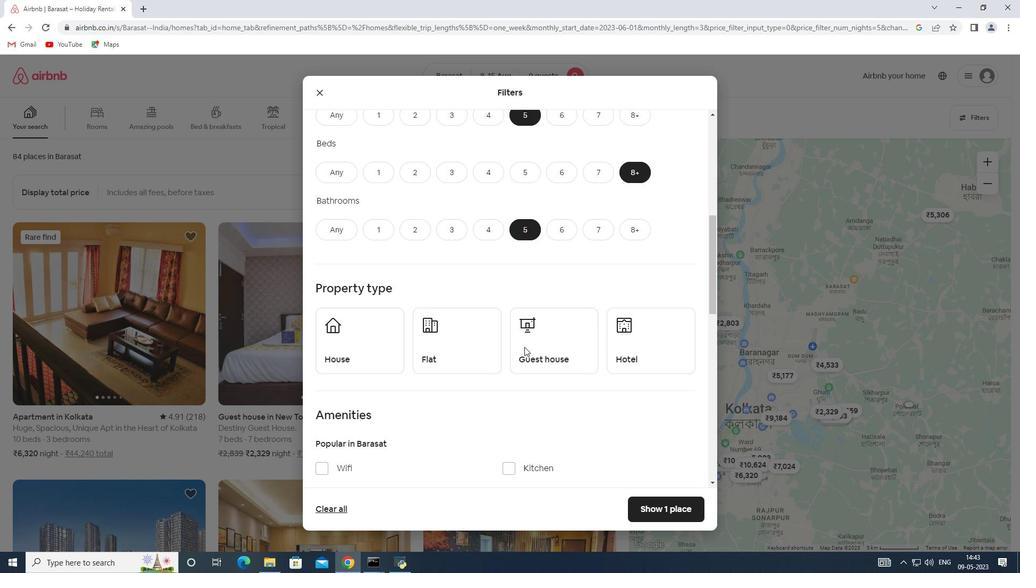 
Action: Mouse moved to (366, 247)
Screenshot: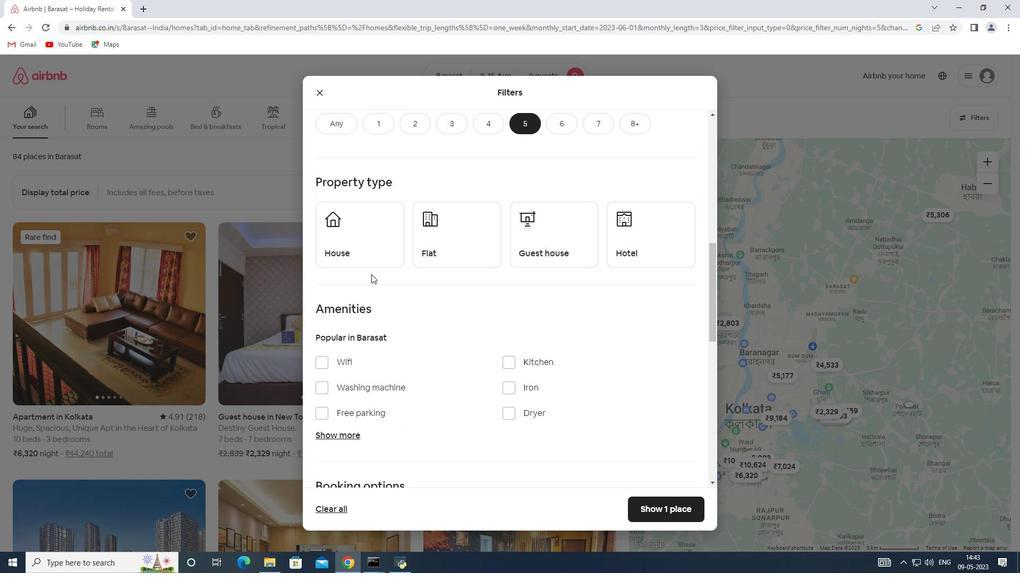
Action: Mouse pressed left at (366, 247)
Screenshot: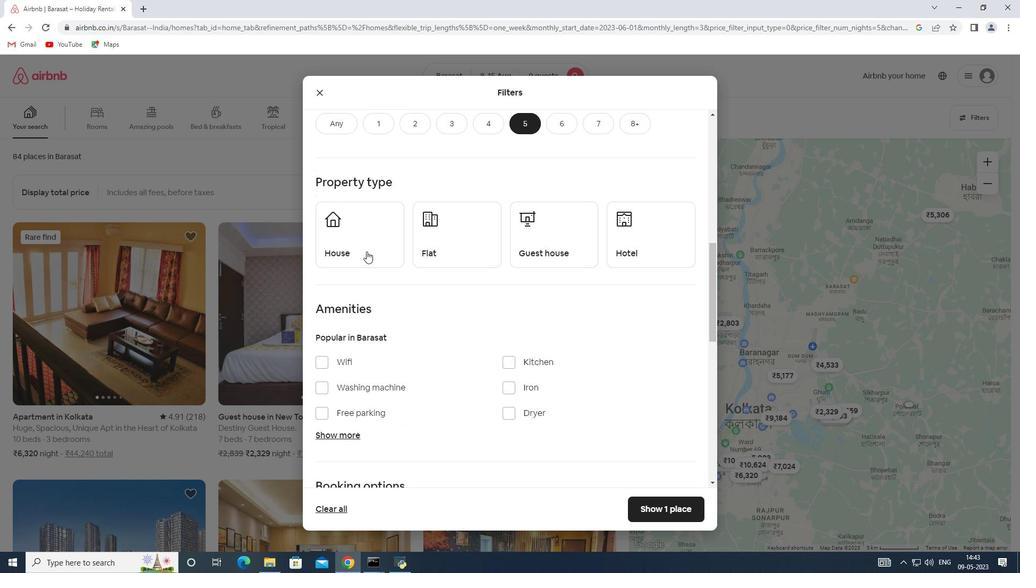 
Action: Mouse moved to (442, 253)
Screenshot: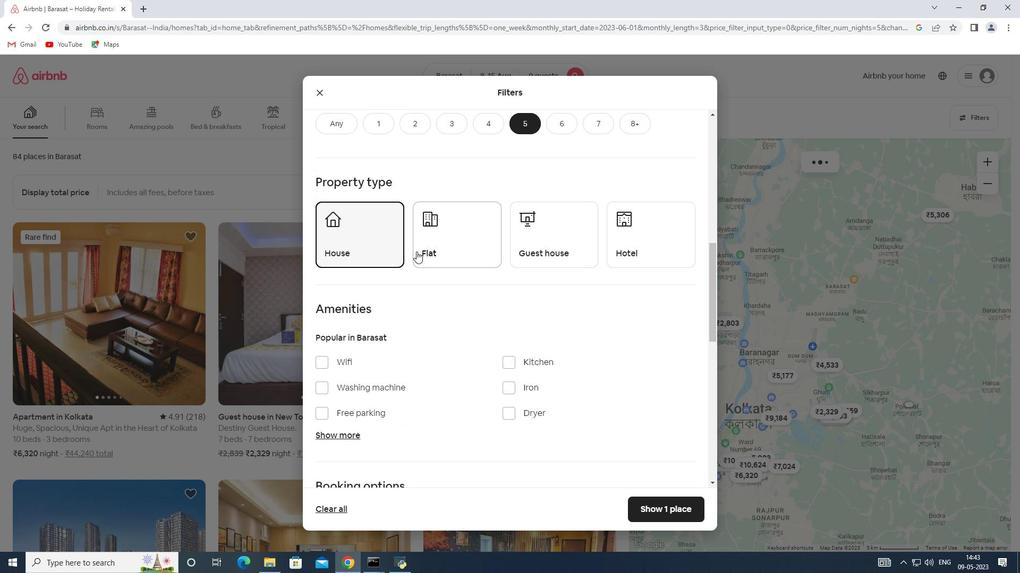 
Action: Mouse pressed left at (442, 253)
Screenshot: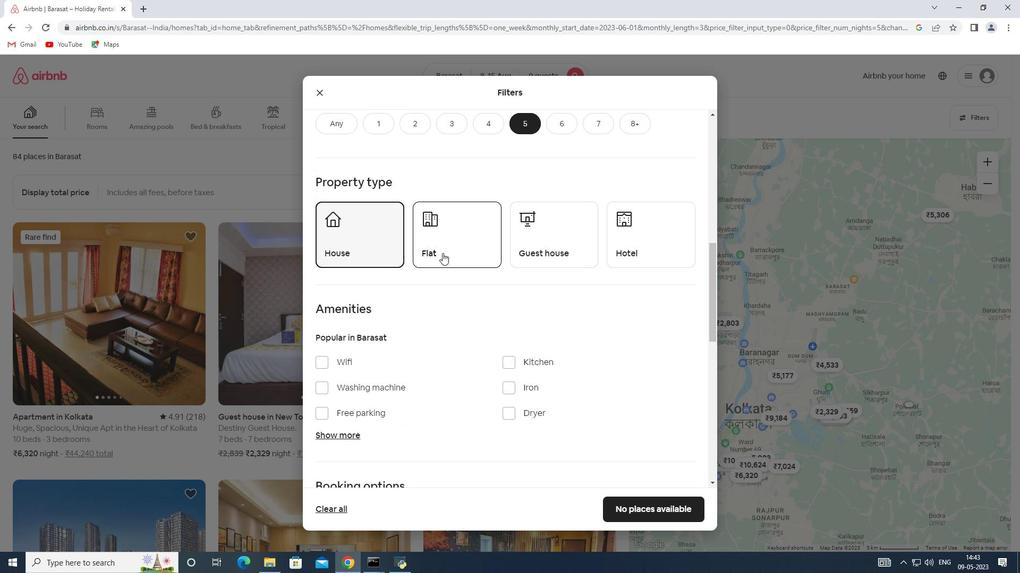 
Action: Mouse moved to (531, 250)
Screenshot: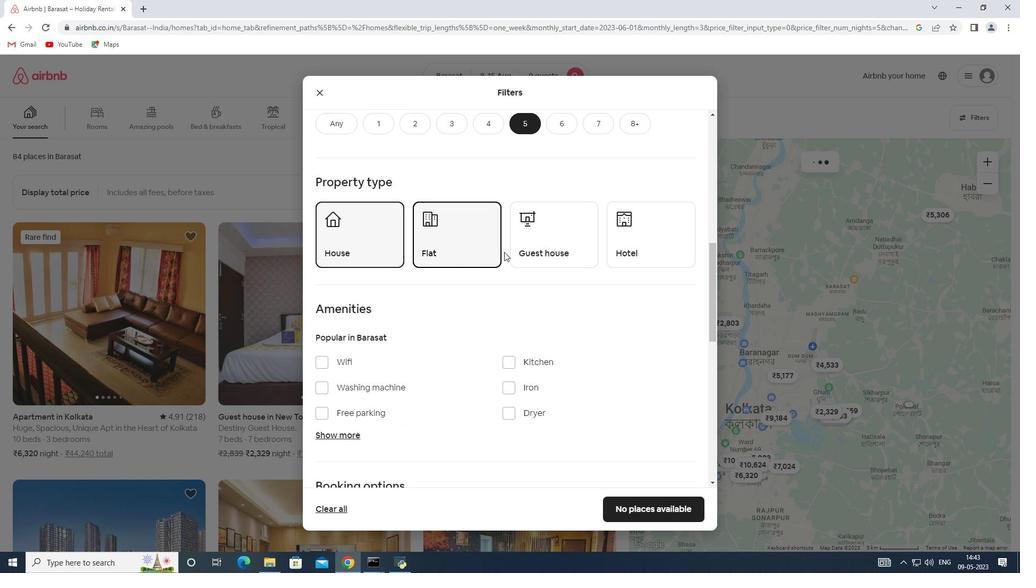 
Action: Mouse pressed left at (531, 250)
Screenshot: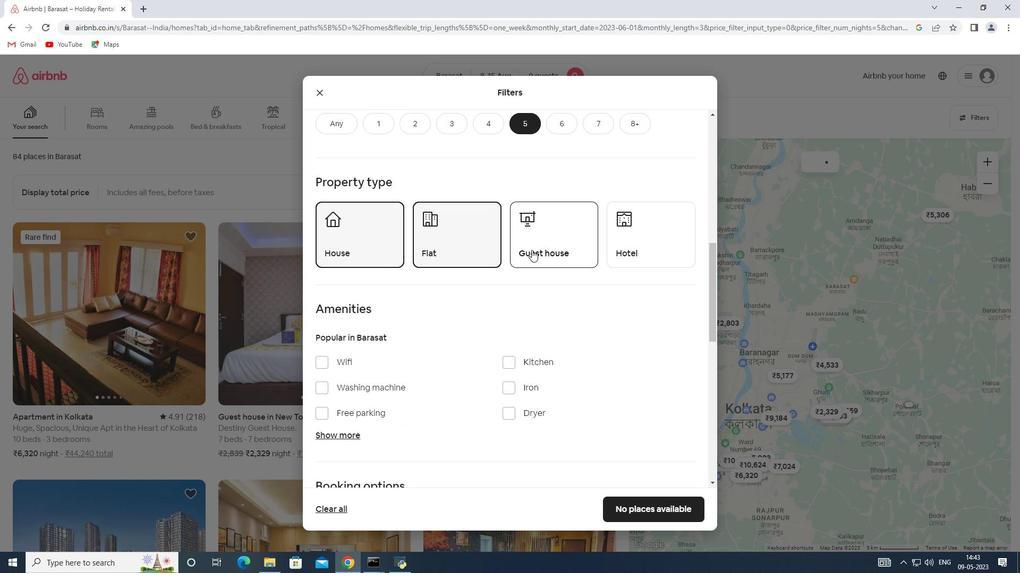 
Action: Mouse moved to (567, 270)
Screenshot: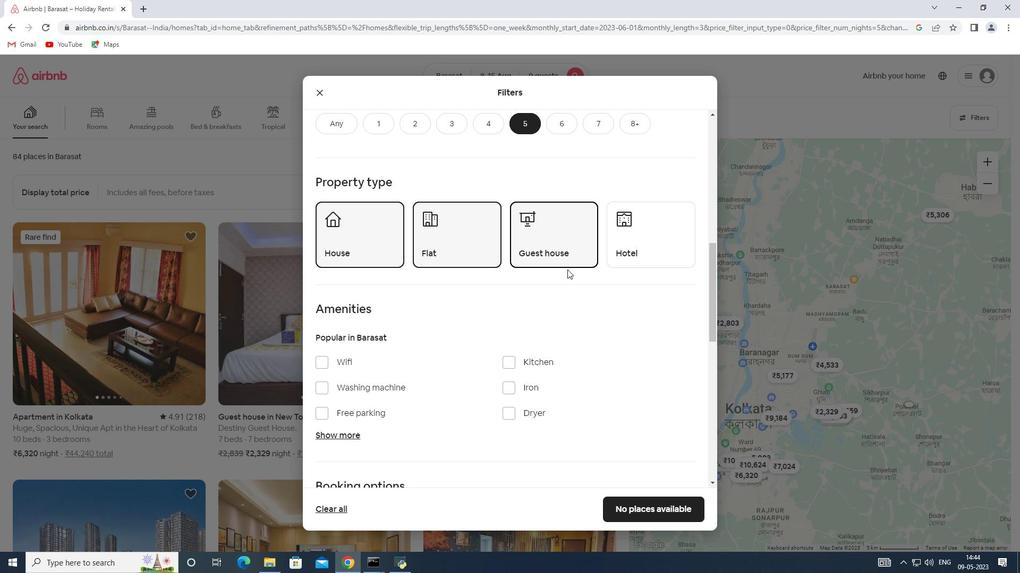 
Action: Mouse scrolled (567, 269) with delta (0, 0)
Screenshot: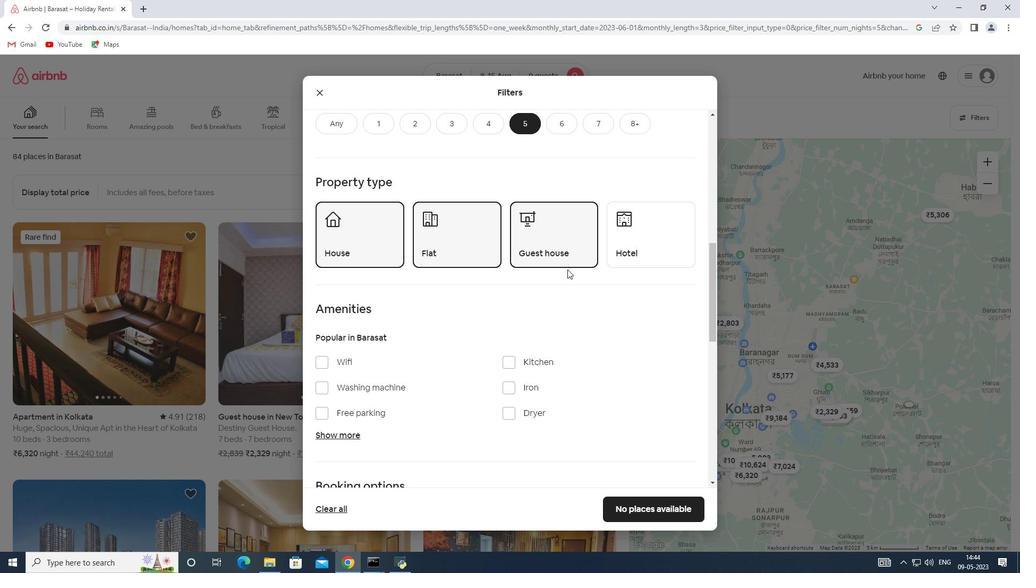 
Action: Mouse moved to (328, 380)
Screenshot: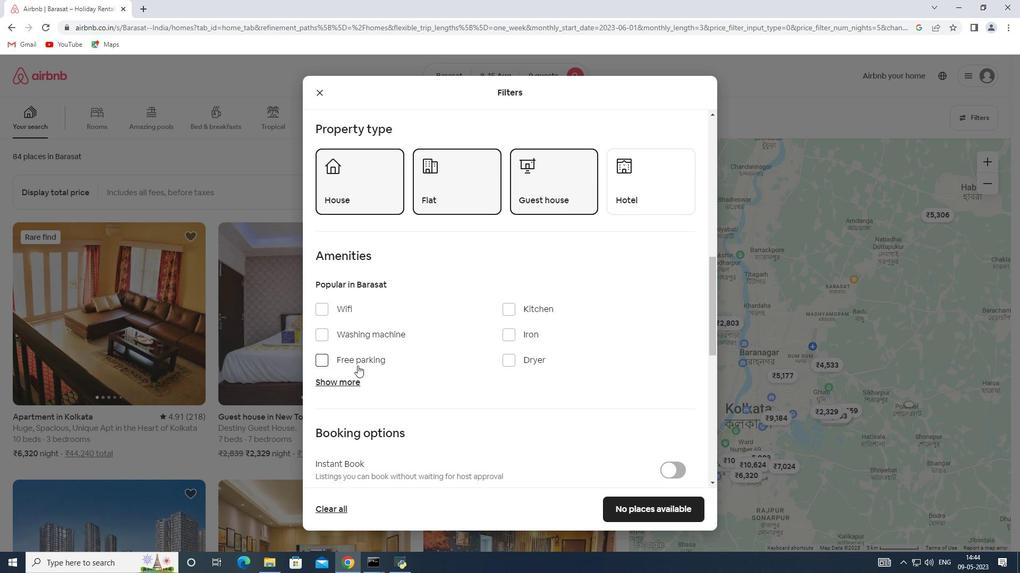 
Action: Mouse pressed left at (328, 380)
Screenshot: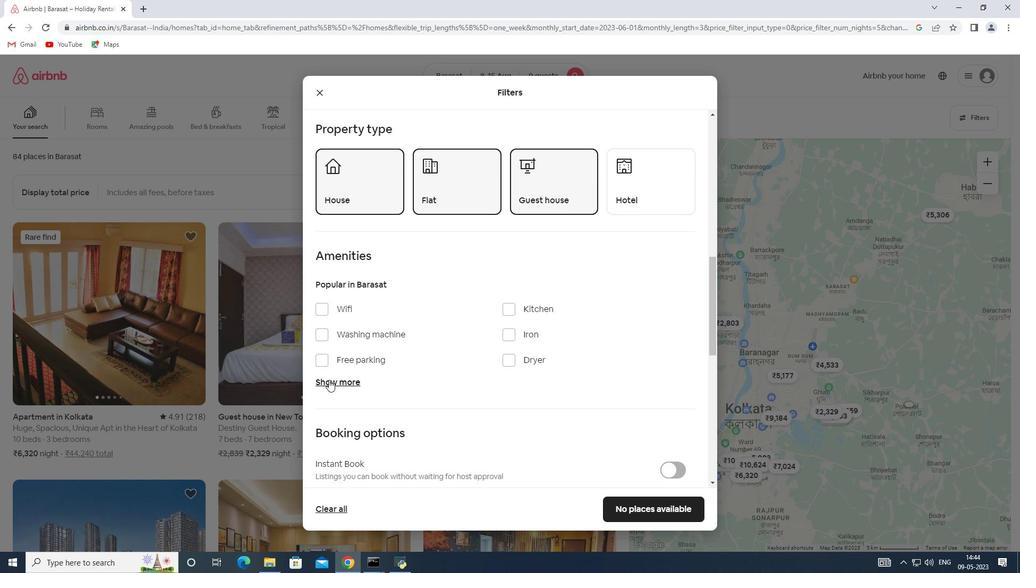 
Action: Mouse moved to (324, 311)
Screenshot: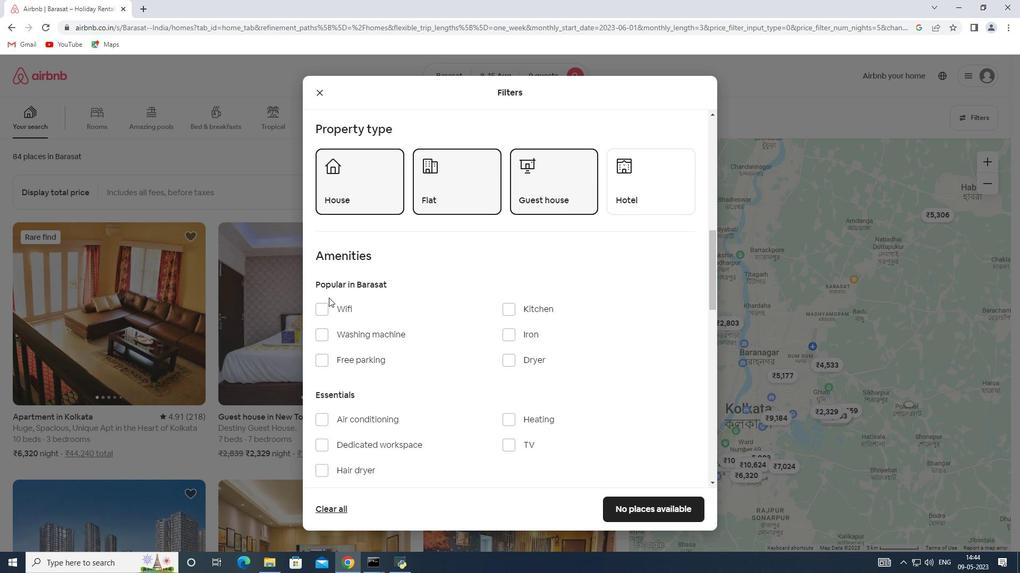 
Action: Mouse pressed left at (324, 311)
Screenshot: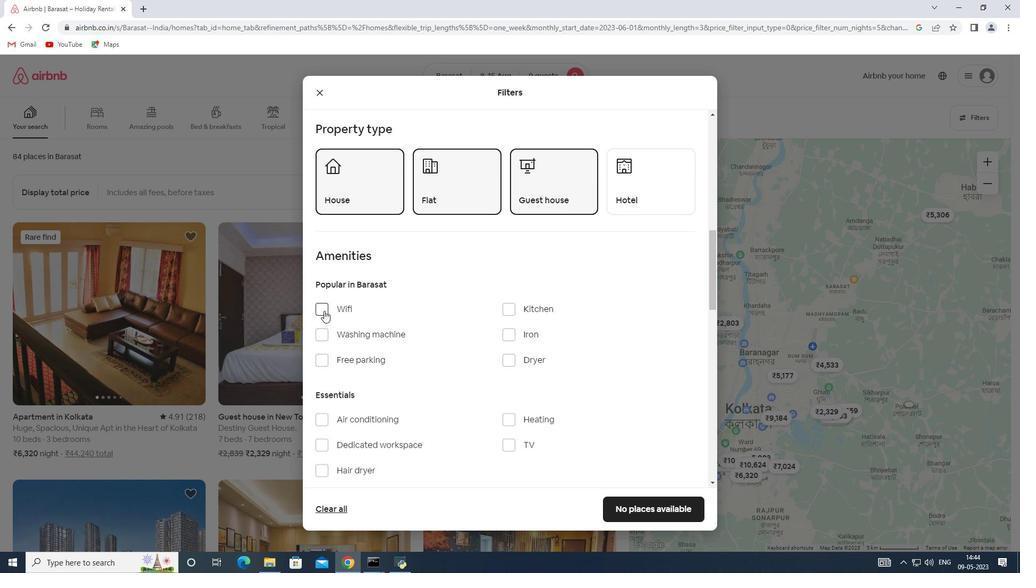 
Action: Mouse moved to (515, 447)
Screenshot: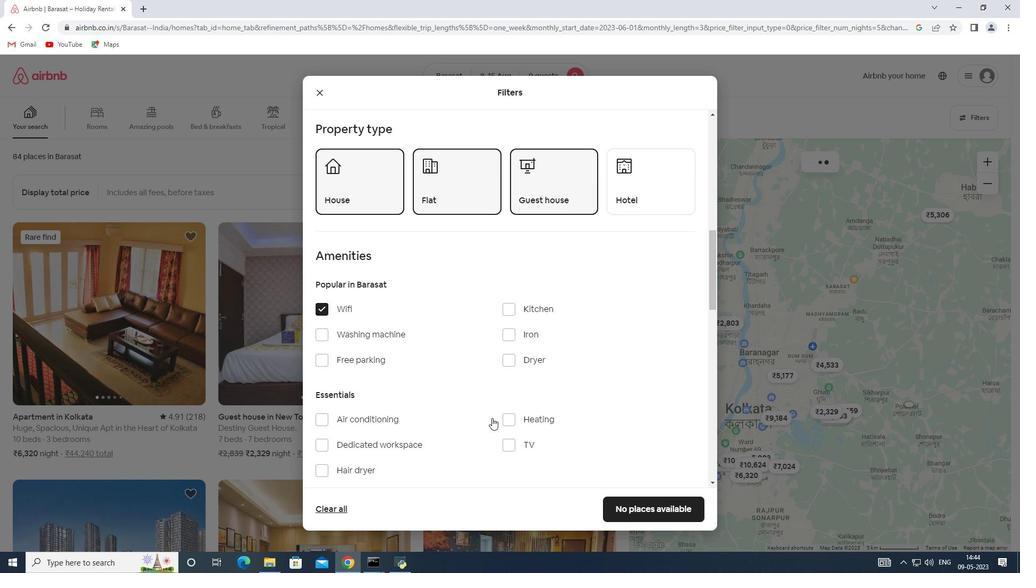 
Action: Mouse pressed left at (515, 447)
Screenshot: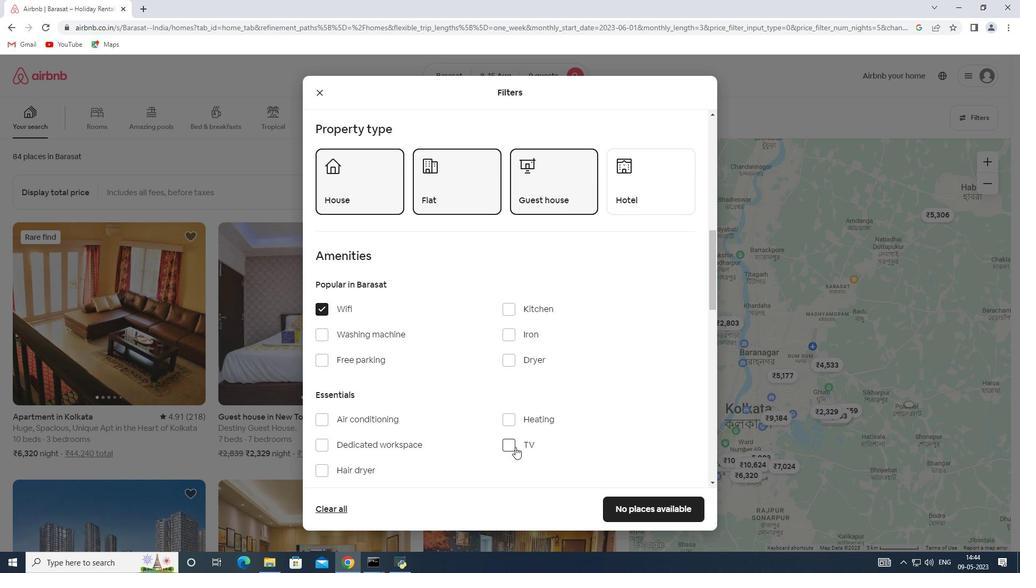 
Action: Mouse moved to (377, 351)
Screenshot: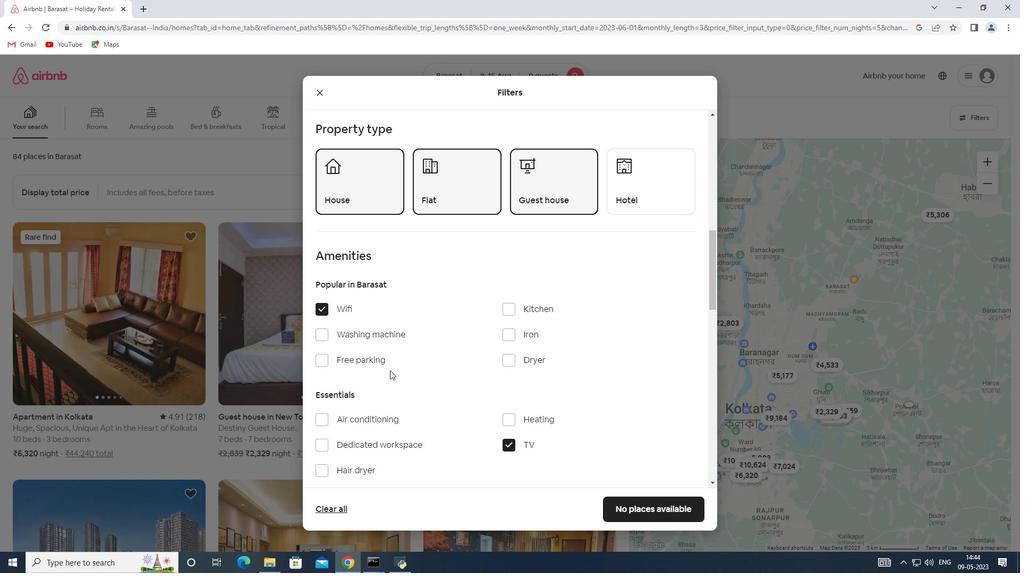 
Action: Mouse pressed left at (377, 351)
Screenshot: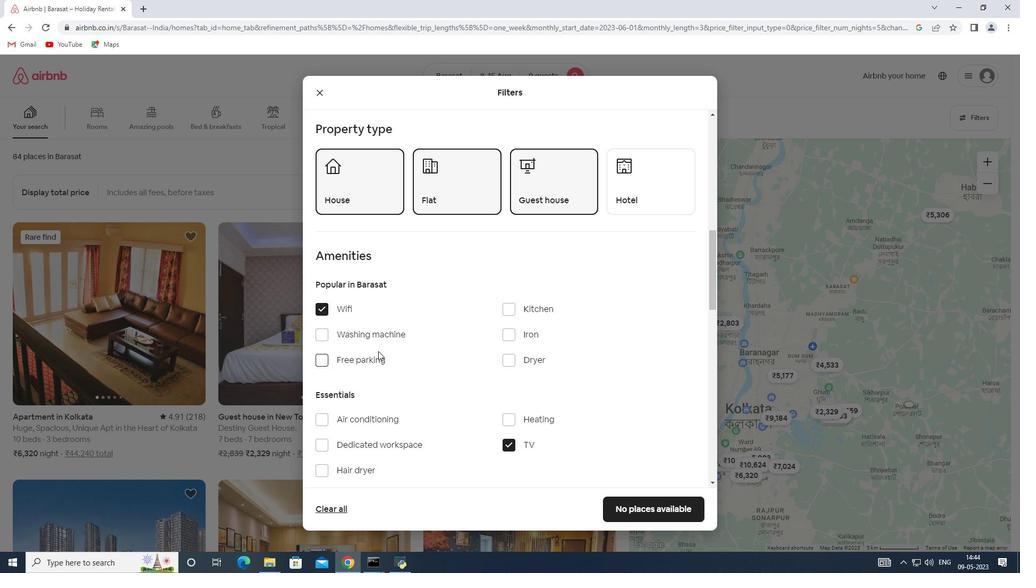 
Action: Mouse moved to (377, 362)
Screenshot: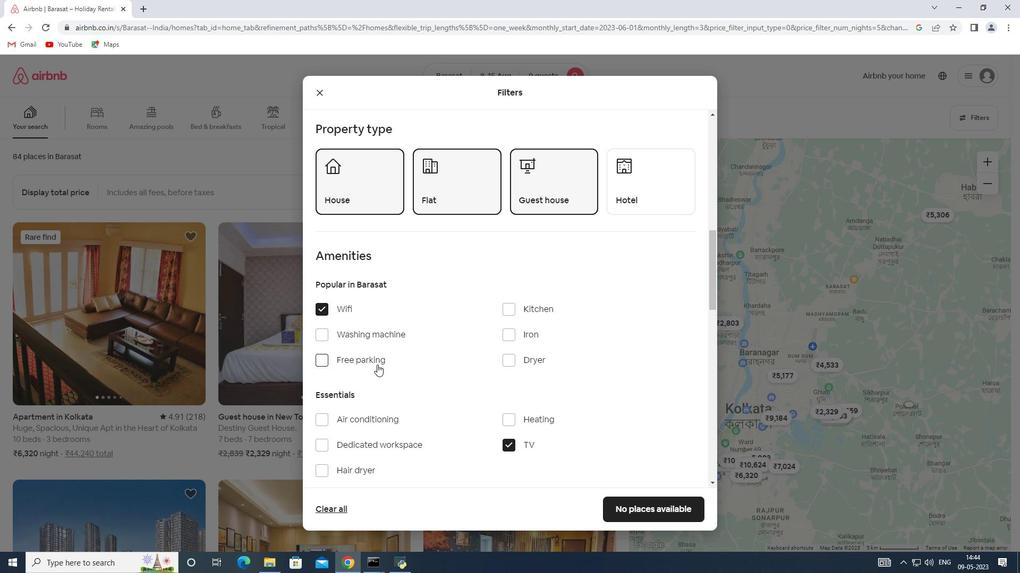 
Action: Mouse pressed left at (377, 362)
Screenshot: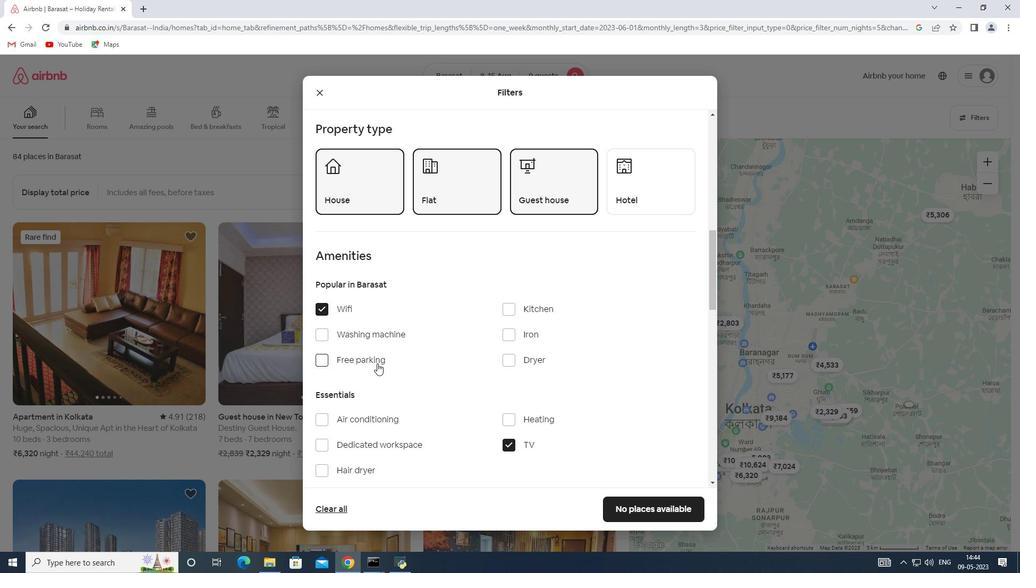 
Action: Mouse moved to (436, 356)
Screenshot: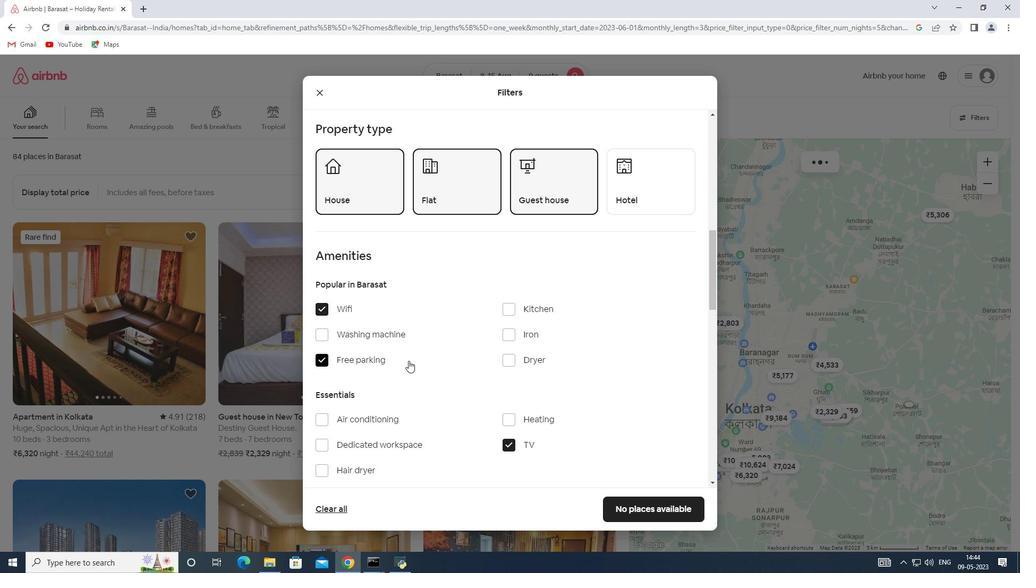
Action: Mouse scrolled (436, 355) with delta (0, 0)
Screenshot: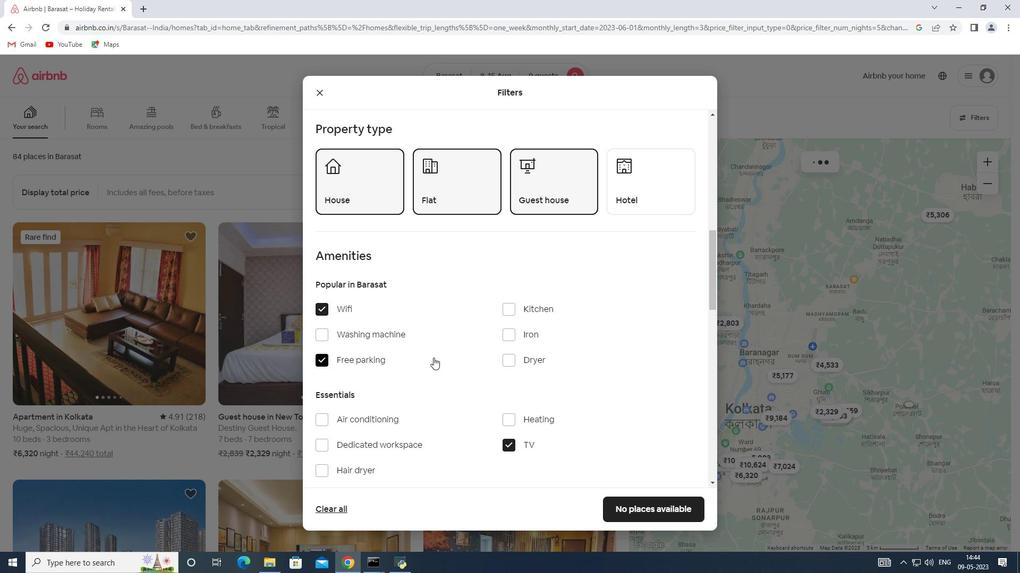 
Action: Mouse scrolled (436, 355) with delta (0, 0)
Screenshot: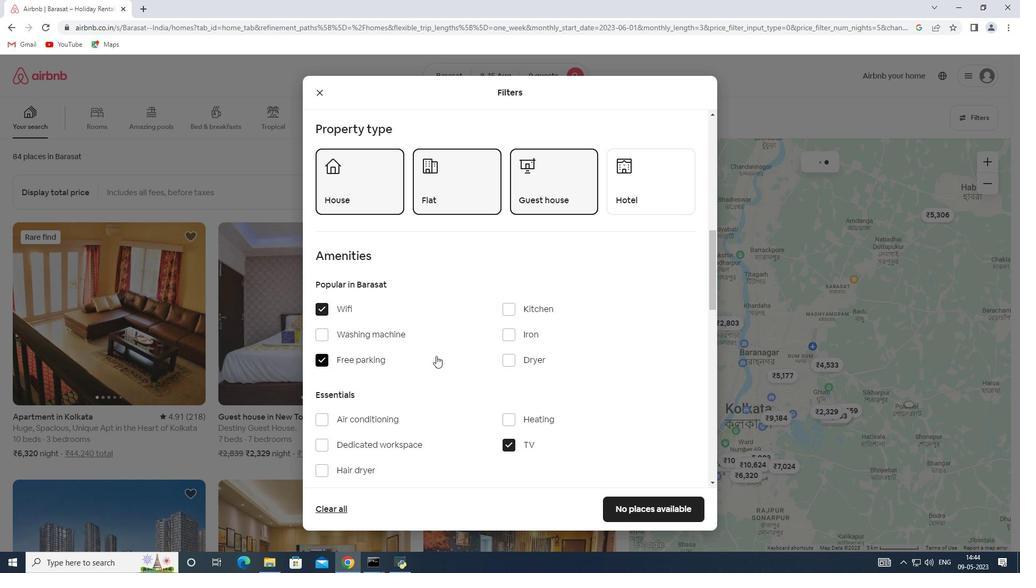 
Action: Mouse moved to (439, 357)
Screenshot: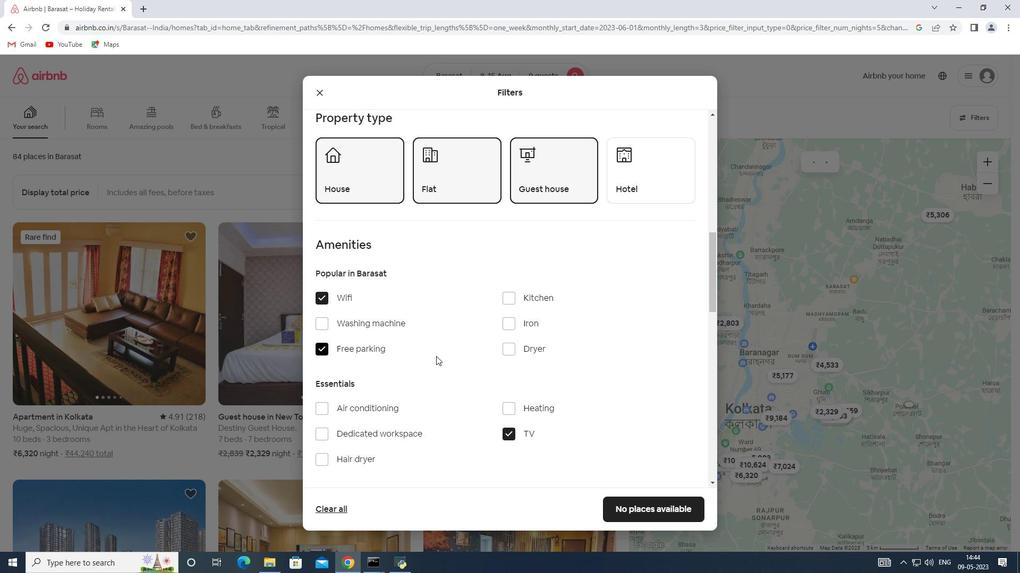 
Action: Mouse scrolled (439, 356) with delta (0, 0)
Screenshot: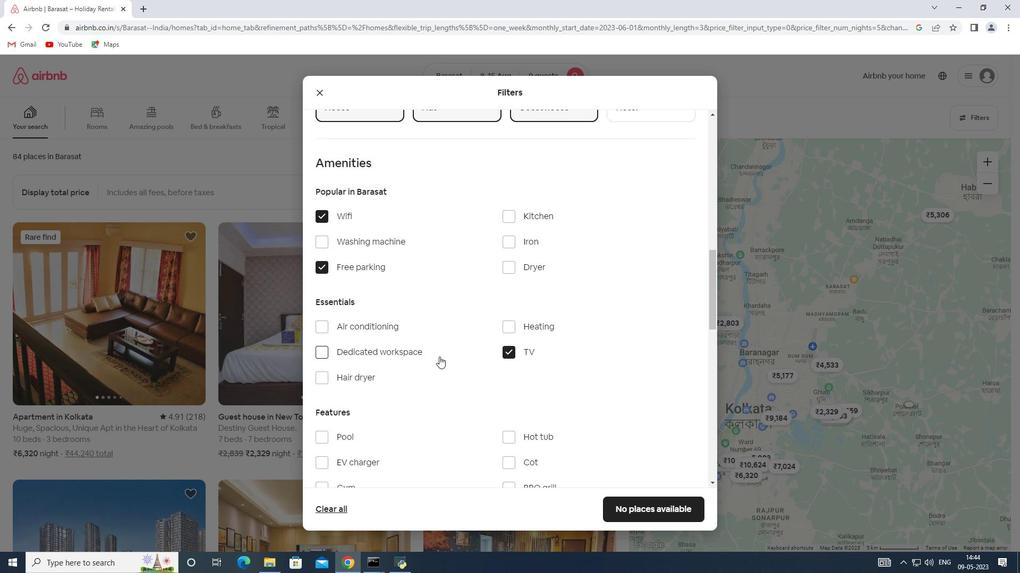 
Action: Mouse moved to (442, 358)
Screenshot: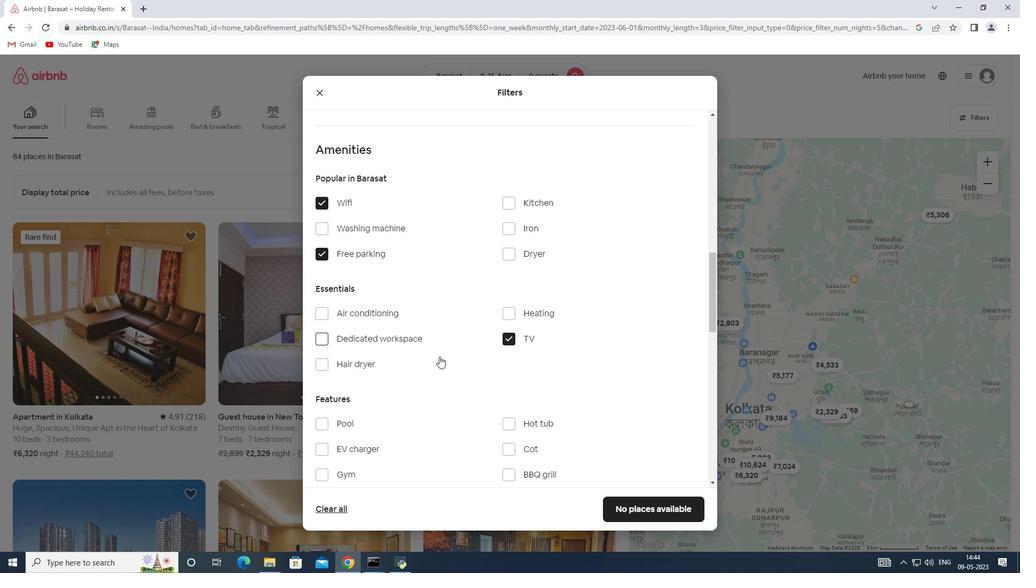
Action: Mouse scrolled (442, 358) with delta (0, 0)
Screenshot: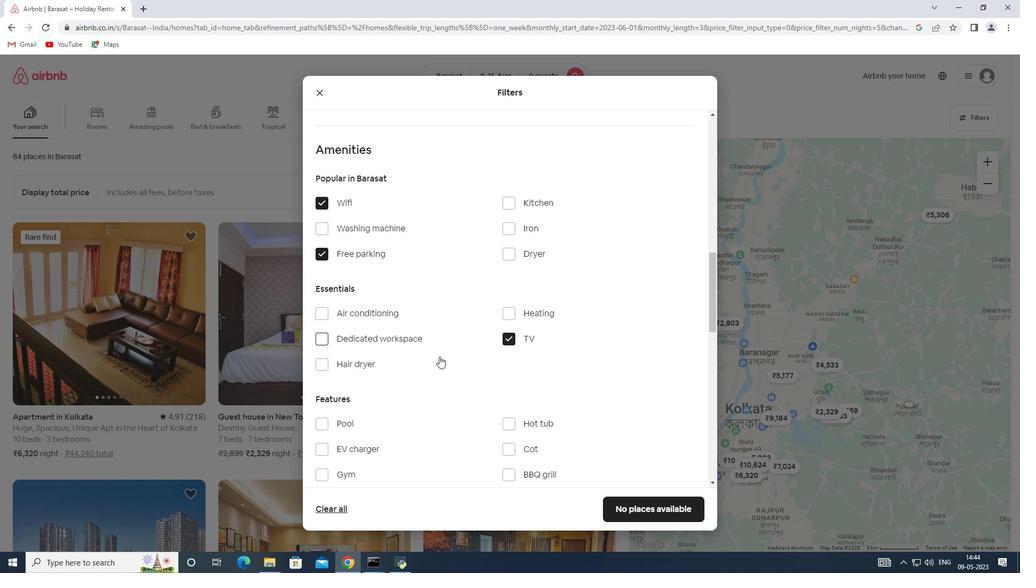
Action: Mouse moved to (345, 371)
Screenshot: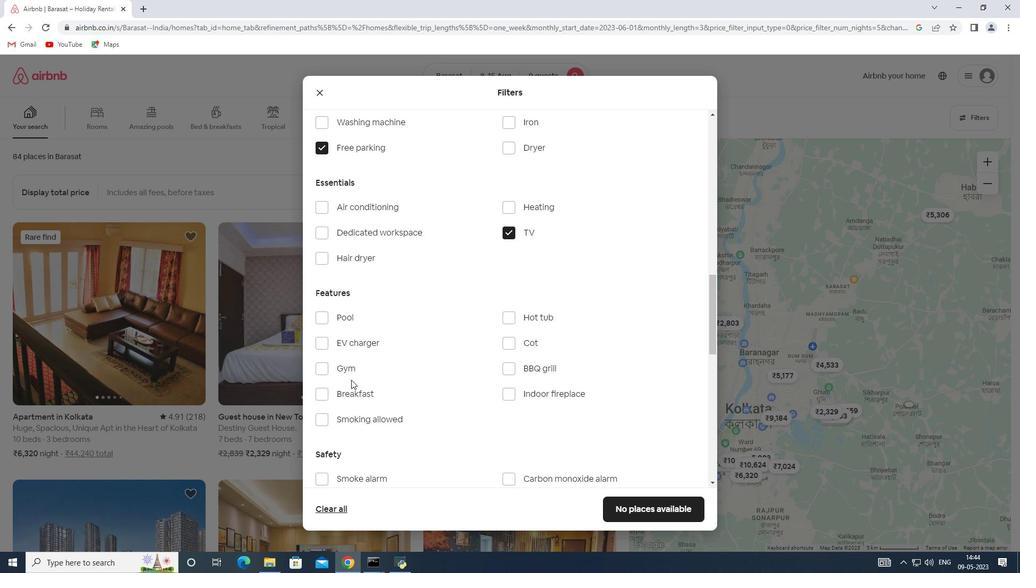 
Action: Mouse pressed left at (345, 371)
Screenshot: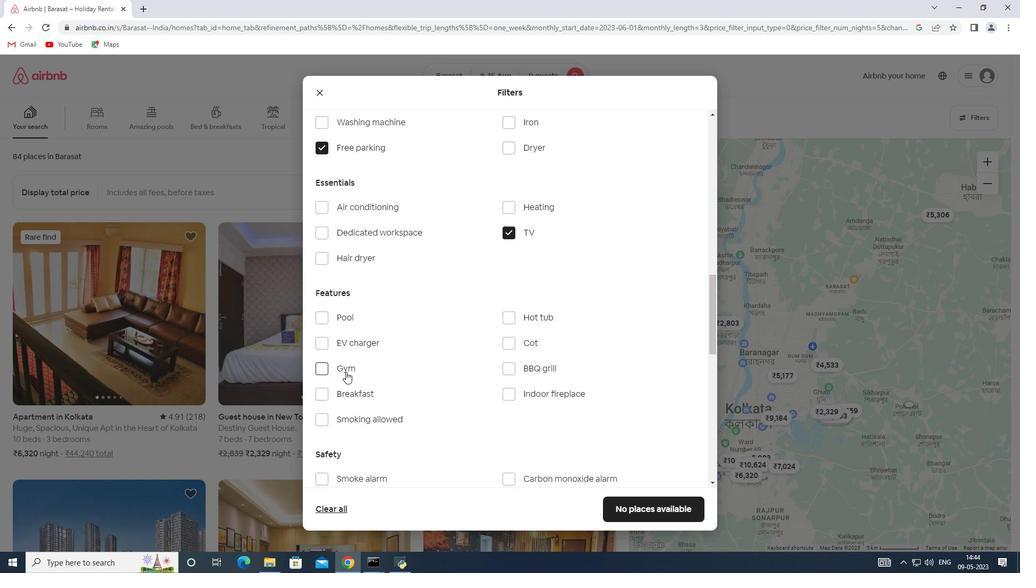 
Action: Mouse moved to (352, 392)
Screenshot: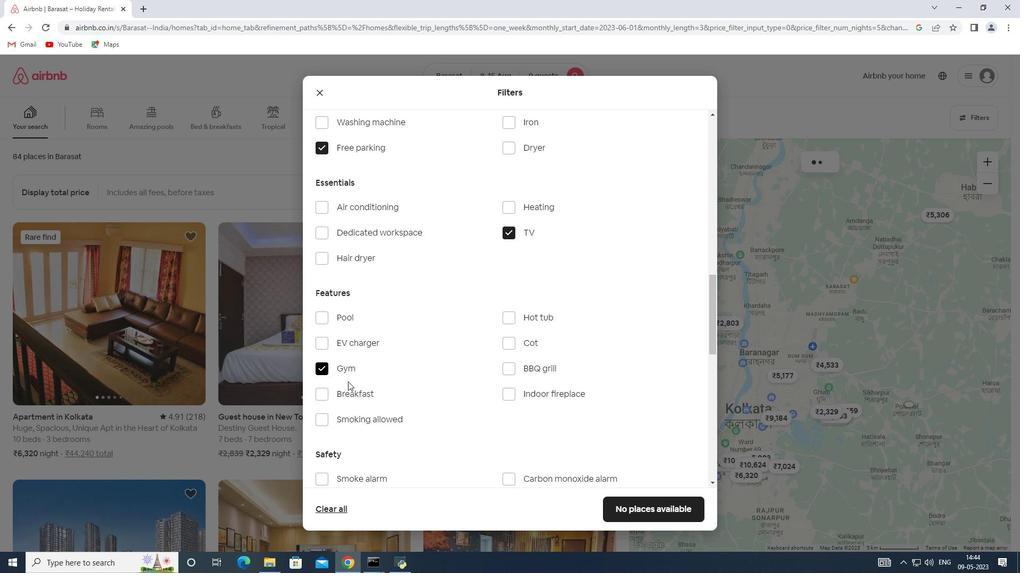
Action: Mouse pressed left at (352, 392)
Screenshot: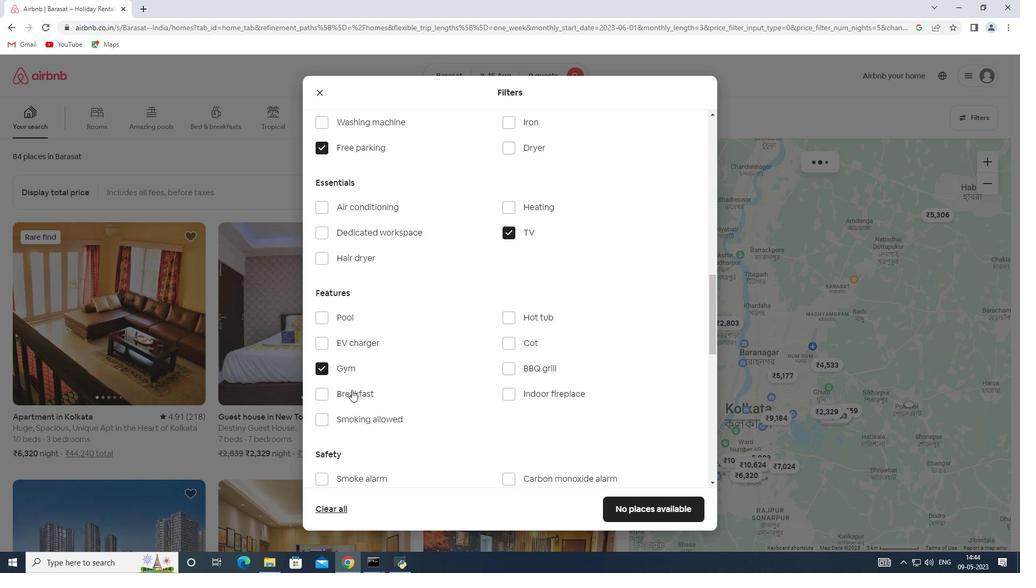 
Action: Mouse moved to (507, 375)
Screenshot: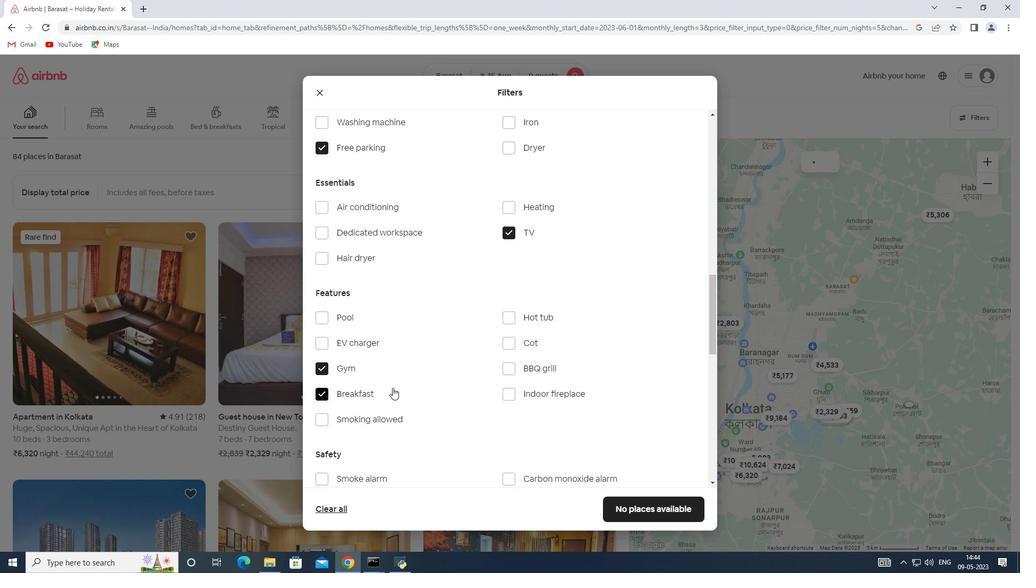 
Action: Mouse scrolled (507, 375) with delta (0, 0)
Screenshot: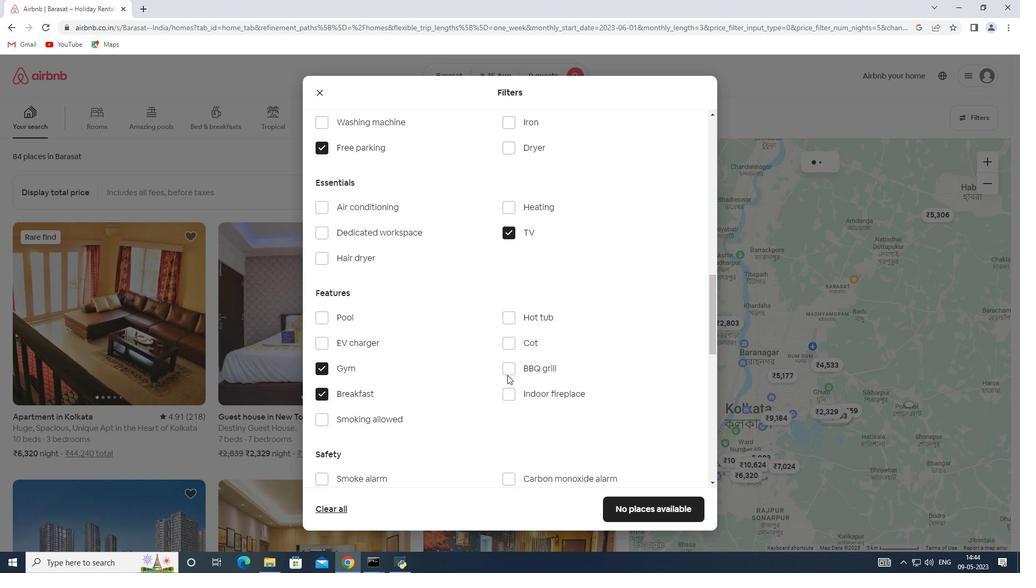 
Action: Mouse scrolled (507, 375) with delta (0, 0)
Screenshot: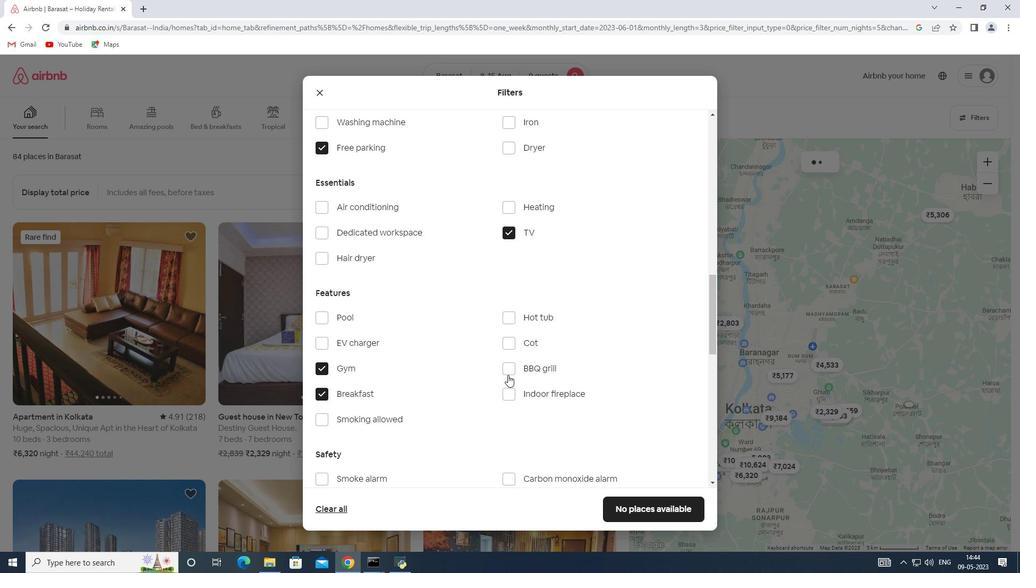 
Action: Mouse scrolled (507, 375) with delta (0, 0)
Screenshot: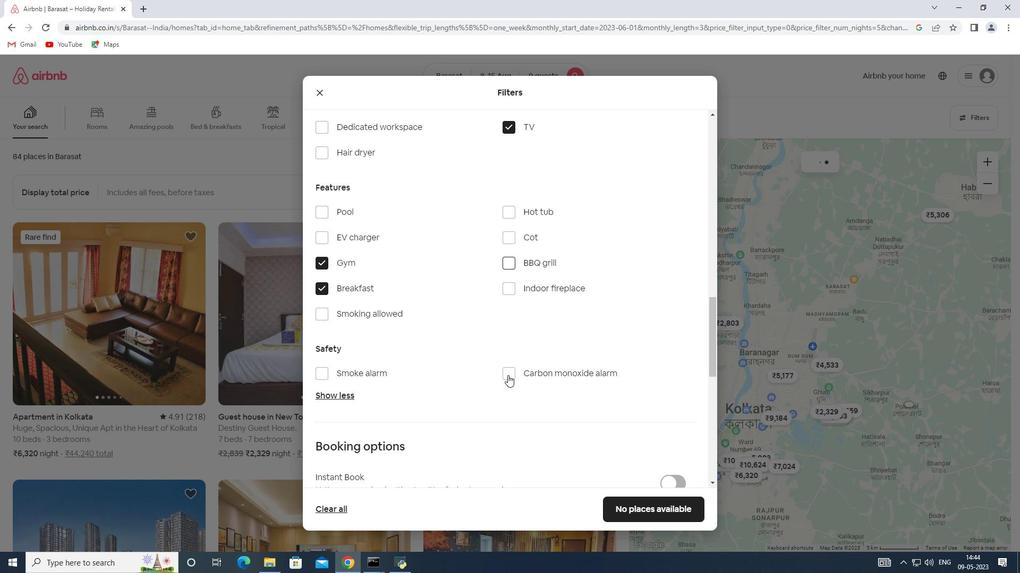 
Action: Mouse scrolled (507, 375) with delta (0, 0)
Screenshot: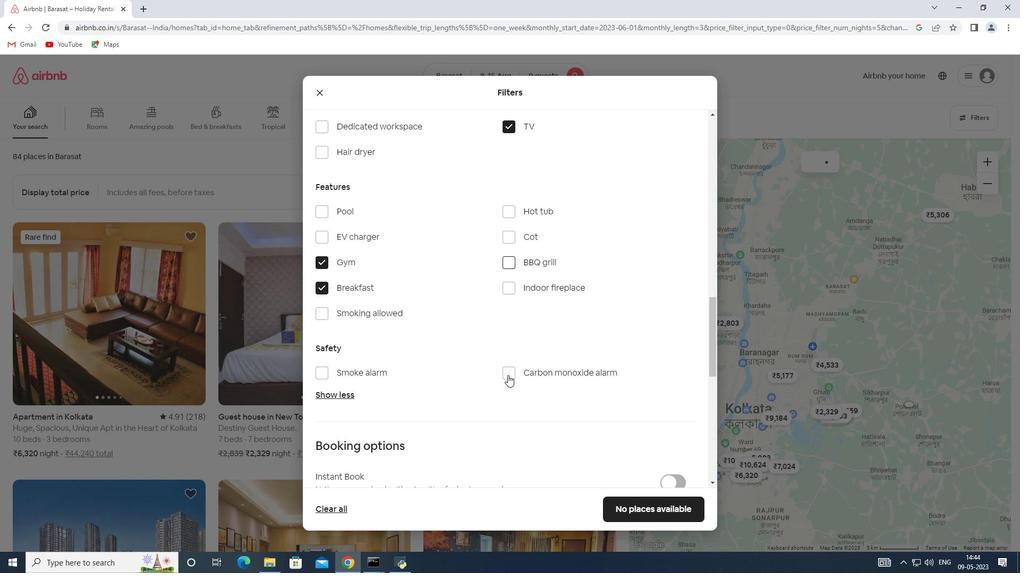 
Action: Mouse moved to (514, 363)
Screenshot: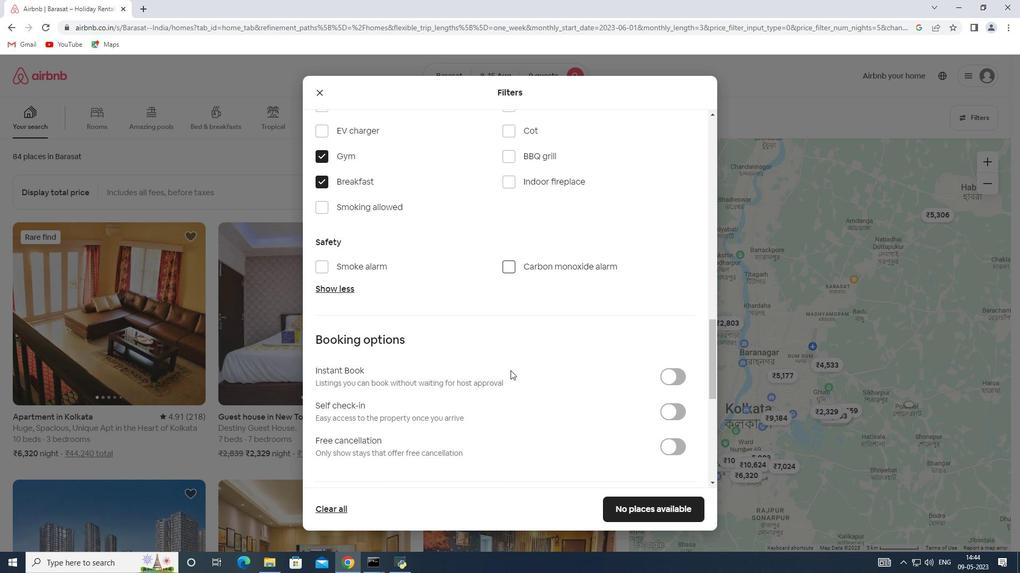 
Action: Mouse scrolled (514, 363) with delta (0, 0)
Screenshot: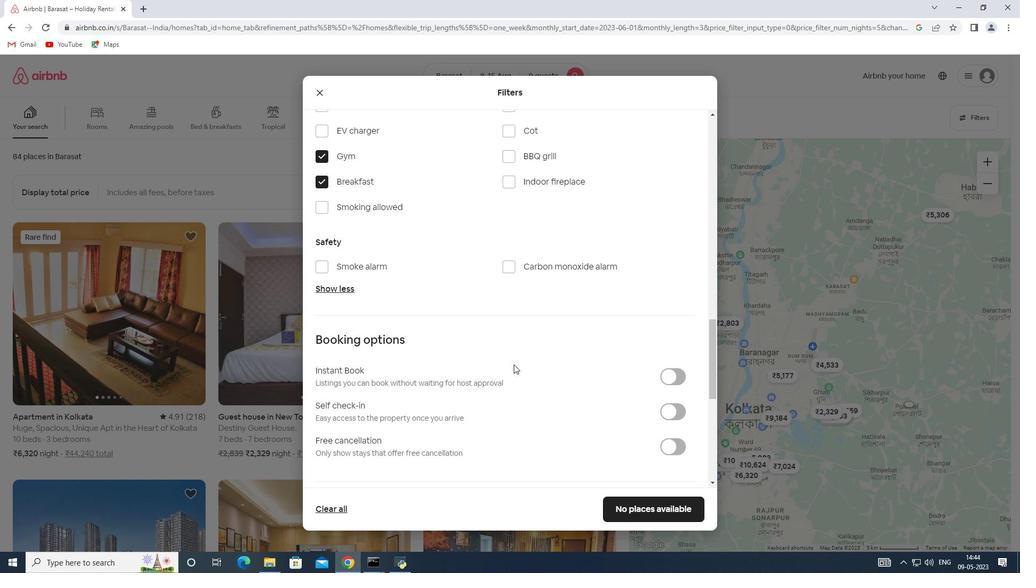
Action: Mouse scrolled (514, 363) with delta (0, 0)
Screenshot: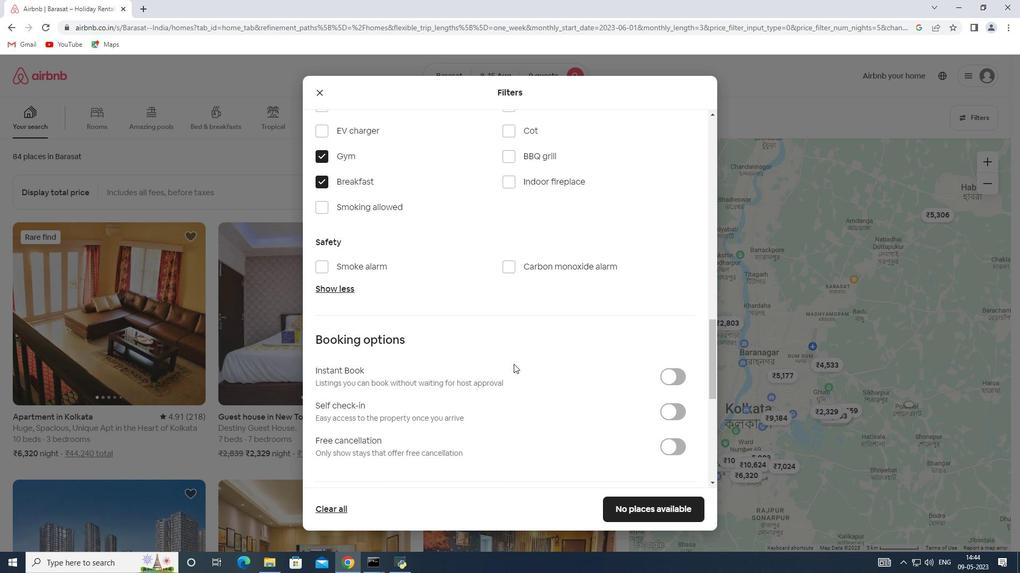 
Action: Mouse scrolled (514, 363) with delta (0, 0)
Screenshot: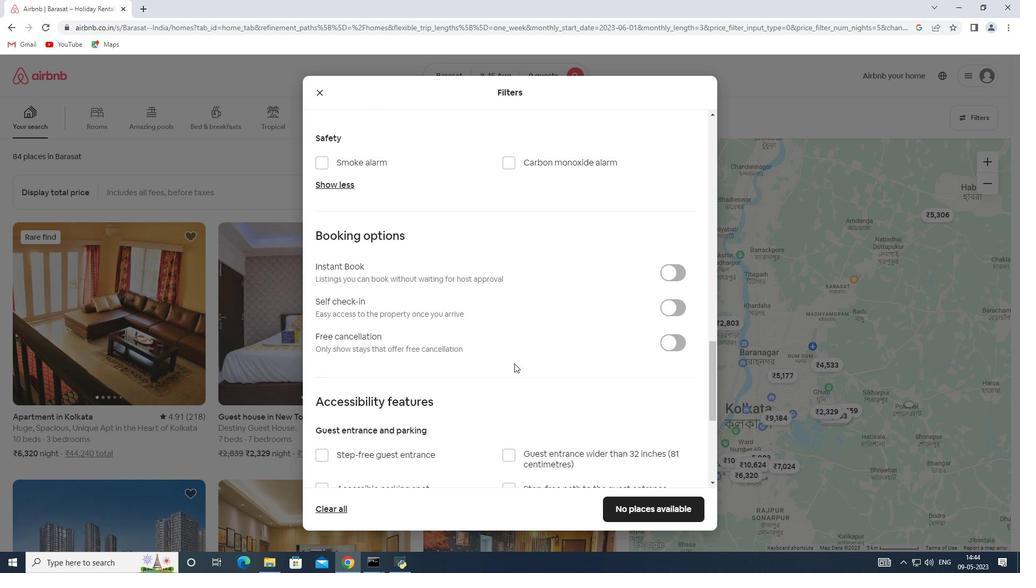 
Action: Mouse scrolled (514, 363) with delta (0, 0)
Screenshot: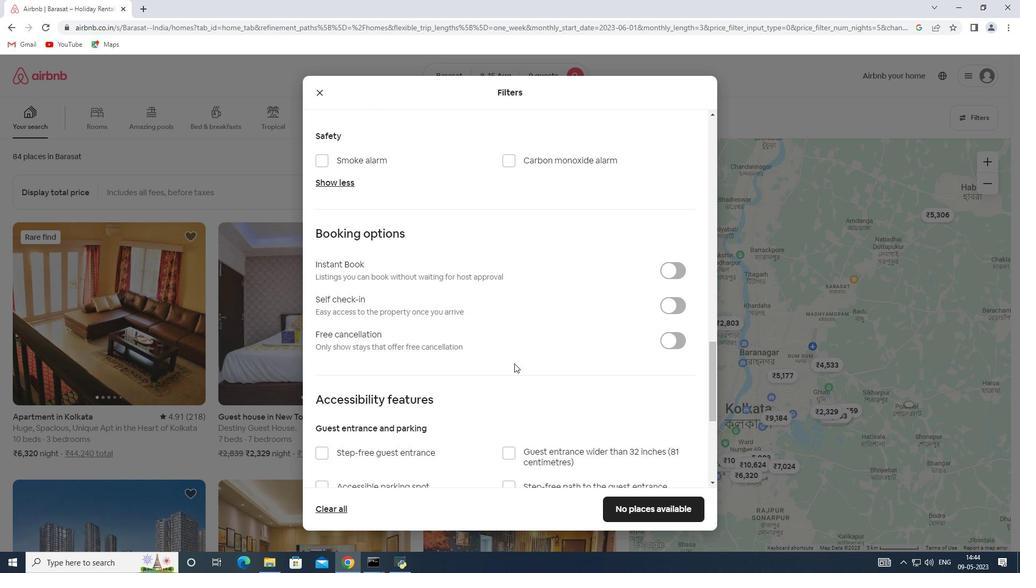 
Action: Mouse moved to (678, 198)
Screenshot: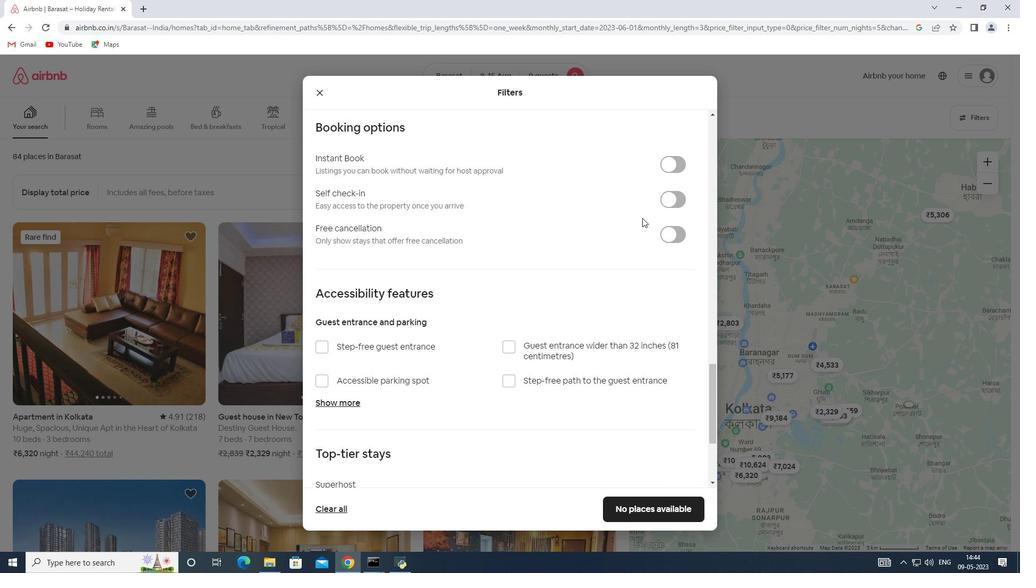 
Action: Mouse pressed left at (678, 198)
Screenshot: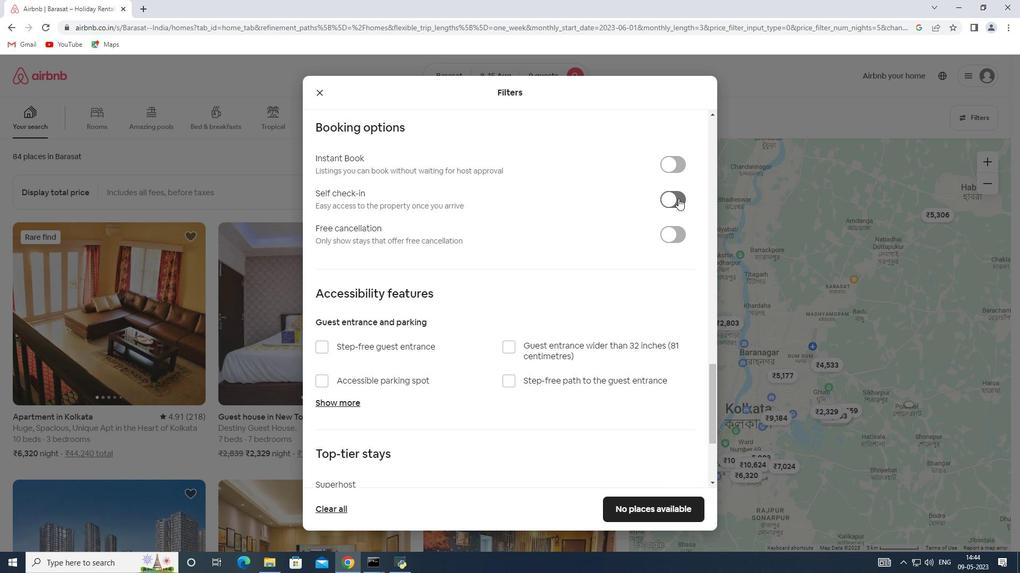 
Action: Mouse moved to (385, 314)
Screenshot: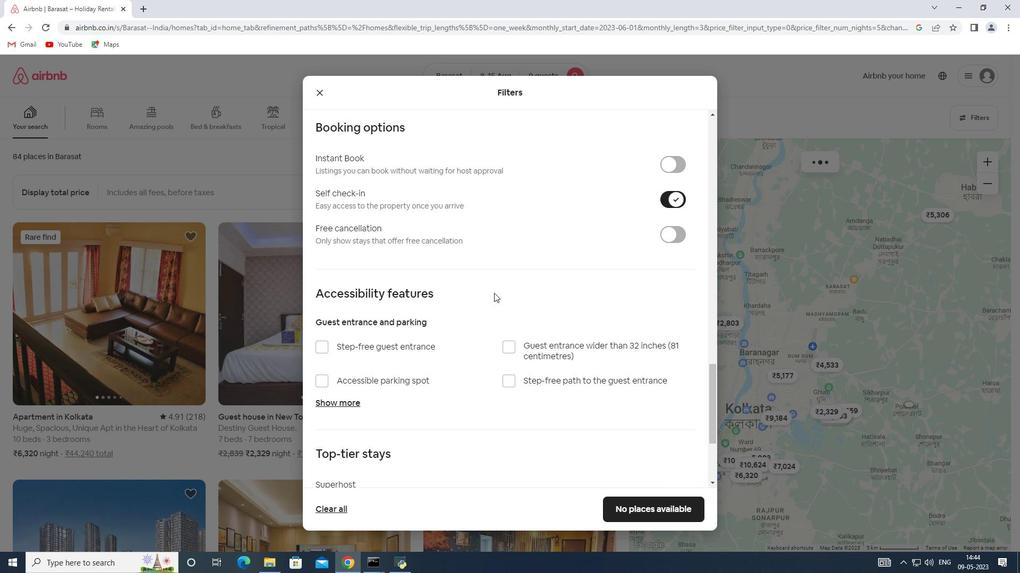 
Action: Mouse scrolled (385, 313) with delta (0, 0)
Screenshot: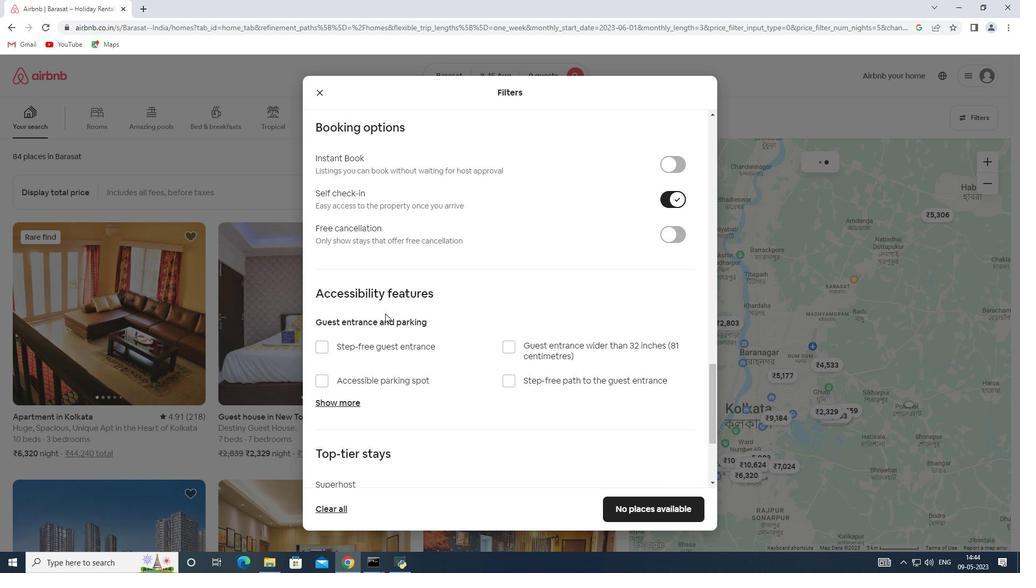 
Action: Mouse scrolled (385, 313) with delta (0, 0)
Screenshot: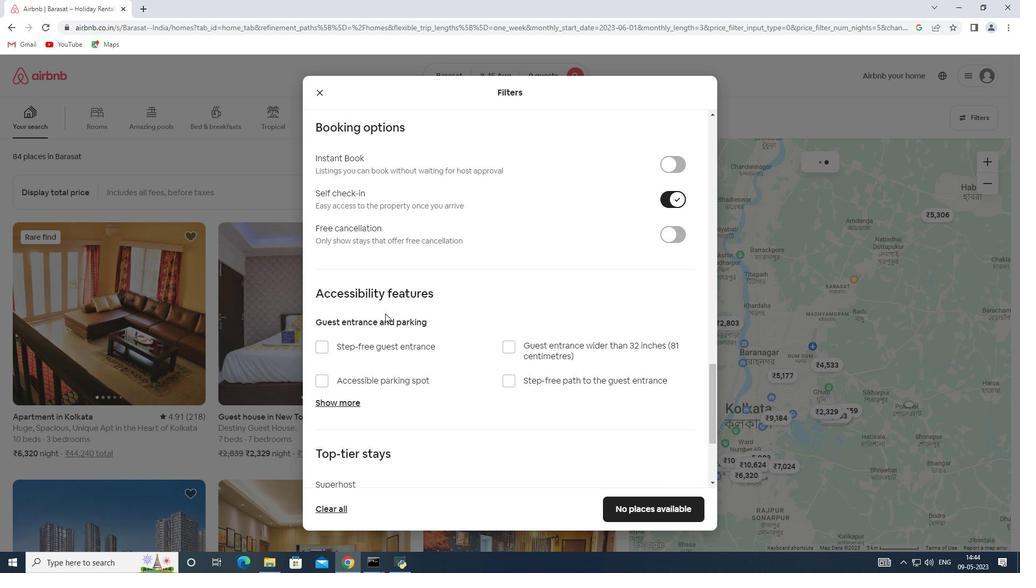 
Action: Mouse scrolled (385, 313) with delta (0, 0)
Screenshot: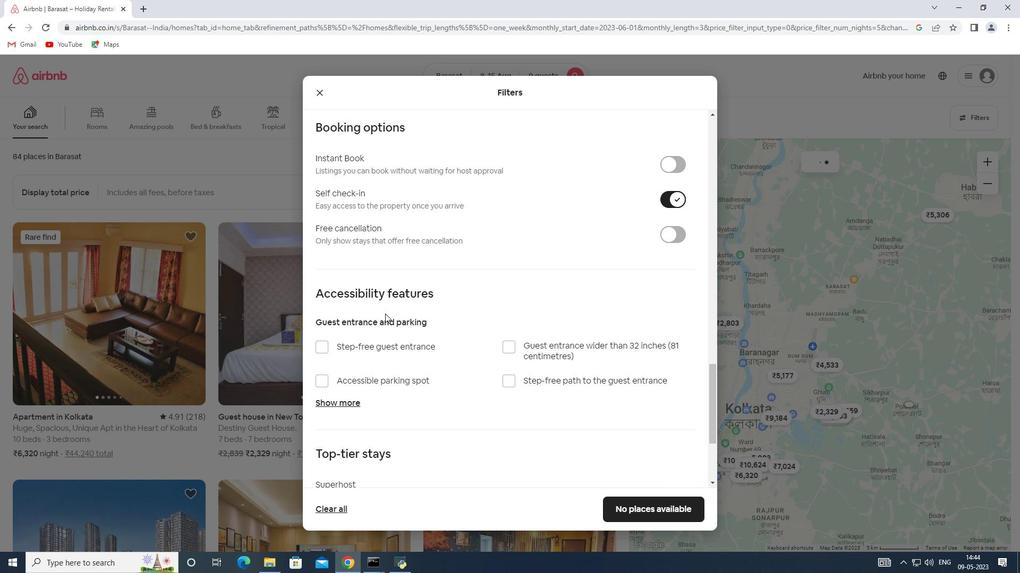 
Action: Mouse scrolled (385, 313) with delta (0, 0)
Screenshot: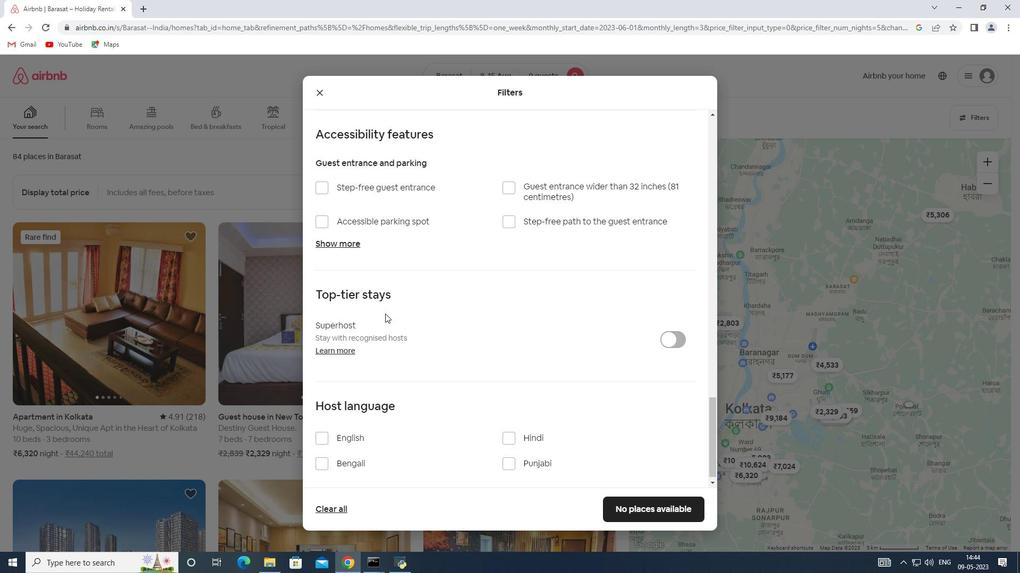 
Action: Mouse scrolled (385, 313) with delta (0, 0)
Screenshot: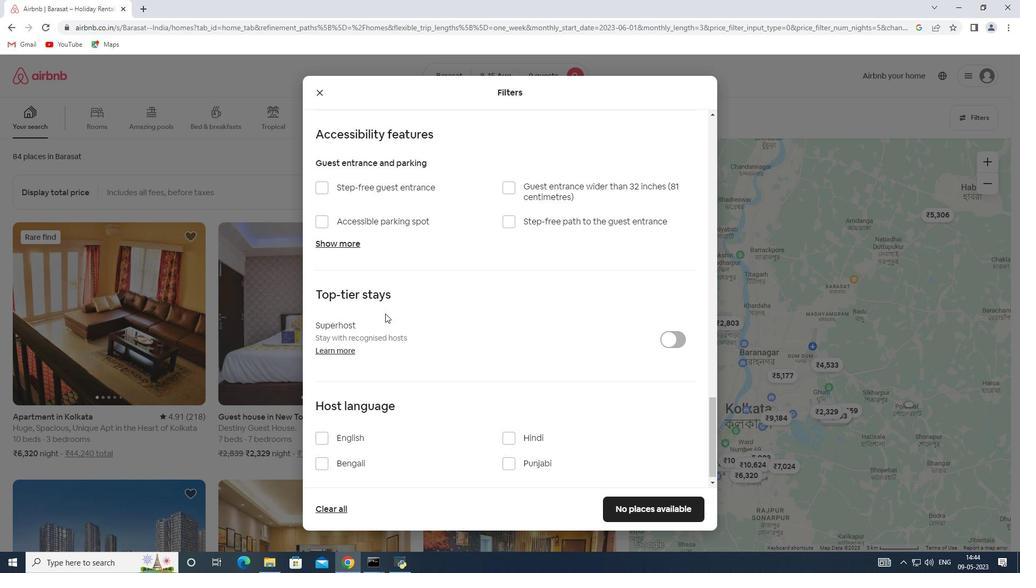 
Action: Mouse moved to (344, 433)
Screenshot: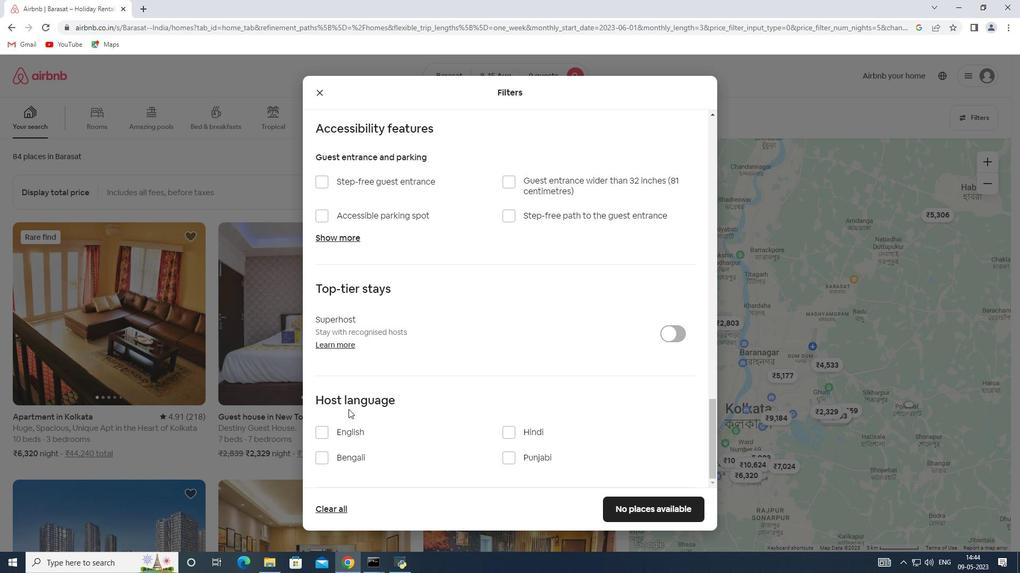 
Action: Mouse pressed left at (344, 433)
Screenshot: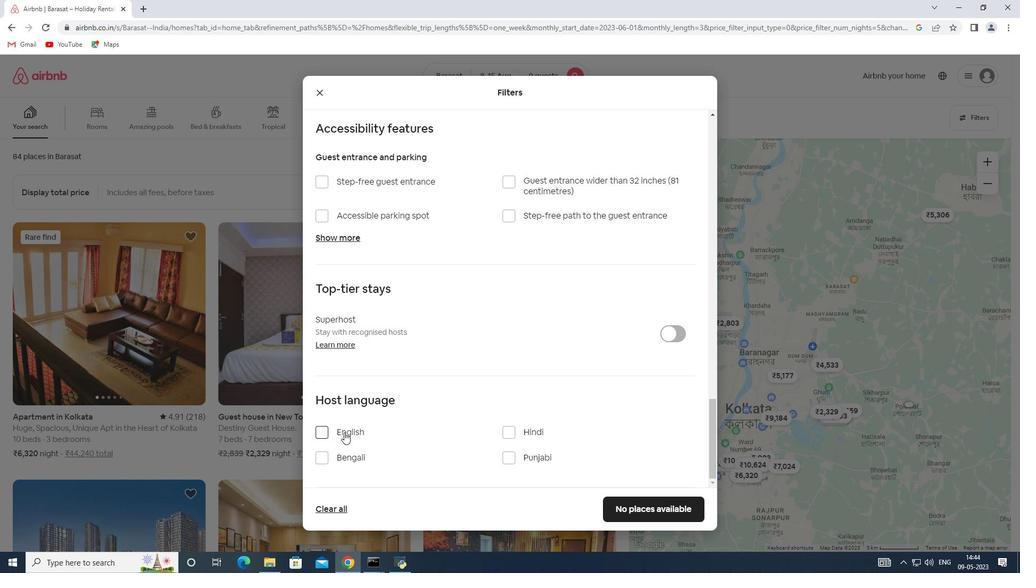 
Action: Mouse moved to (633, 506)
Screenshot: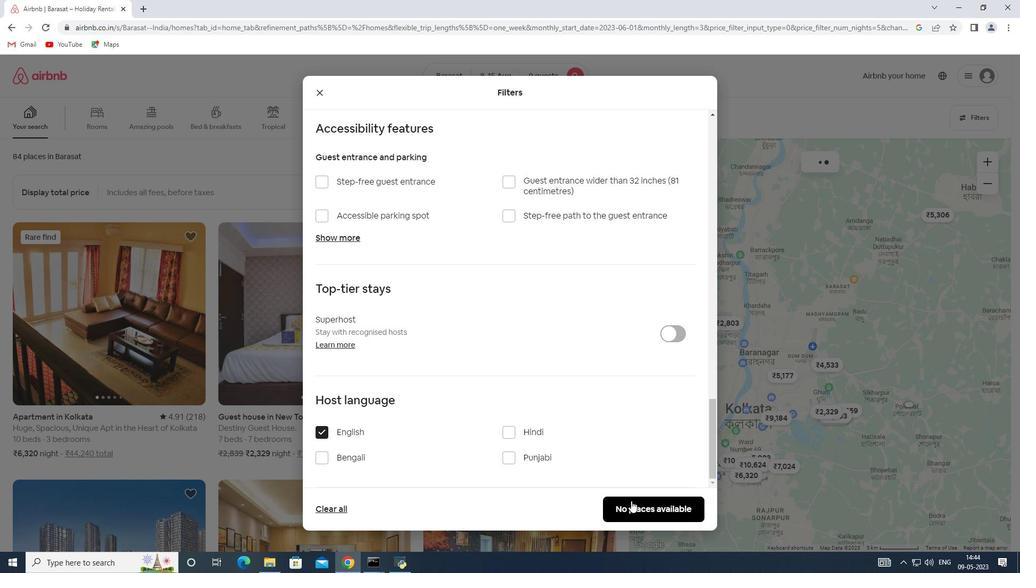 
Action: Mouse pressed left at (633, 506)
Screenshot: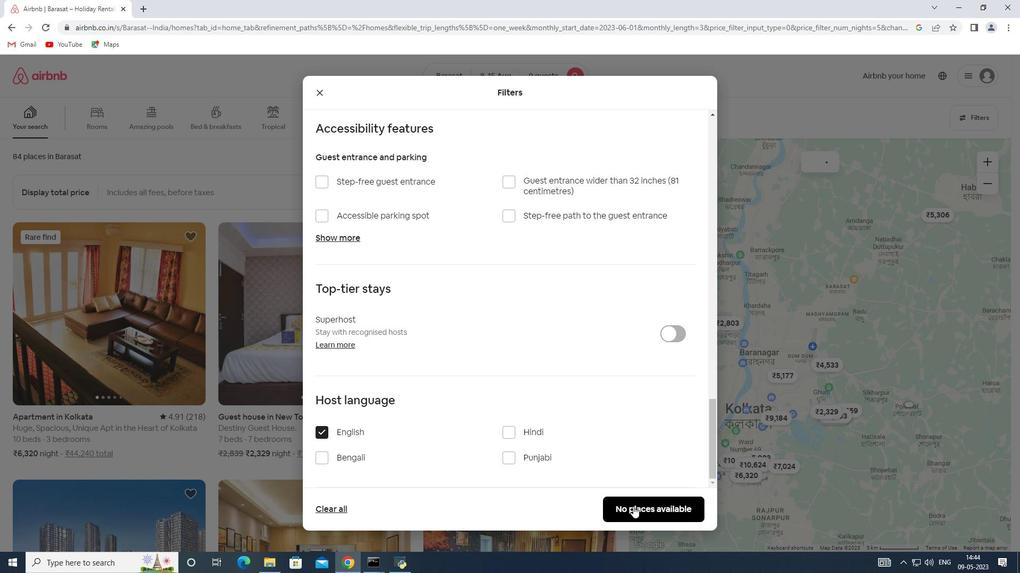
Action: Mouse moved to (633, 507)
Screenshot: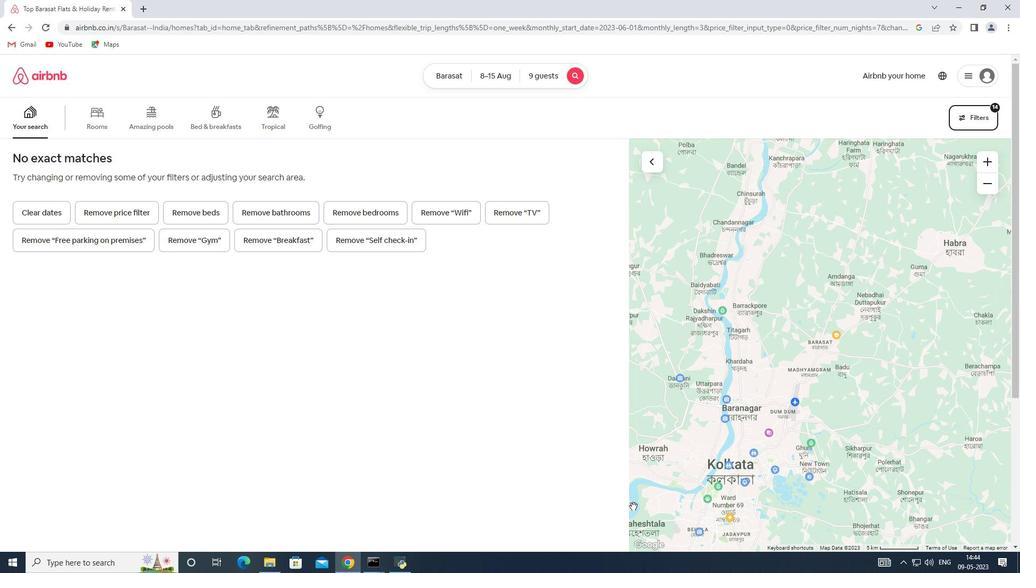 
